 Task: Add a signature Lorena Ramirez containing Best wishes for a happy National Family Caregivers Month, Lorena Ramirez to email address softage.3@softage.net and add a folder Performance metrics
Action: Mouse pressed left at (189, 148)
Screenshot: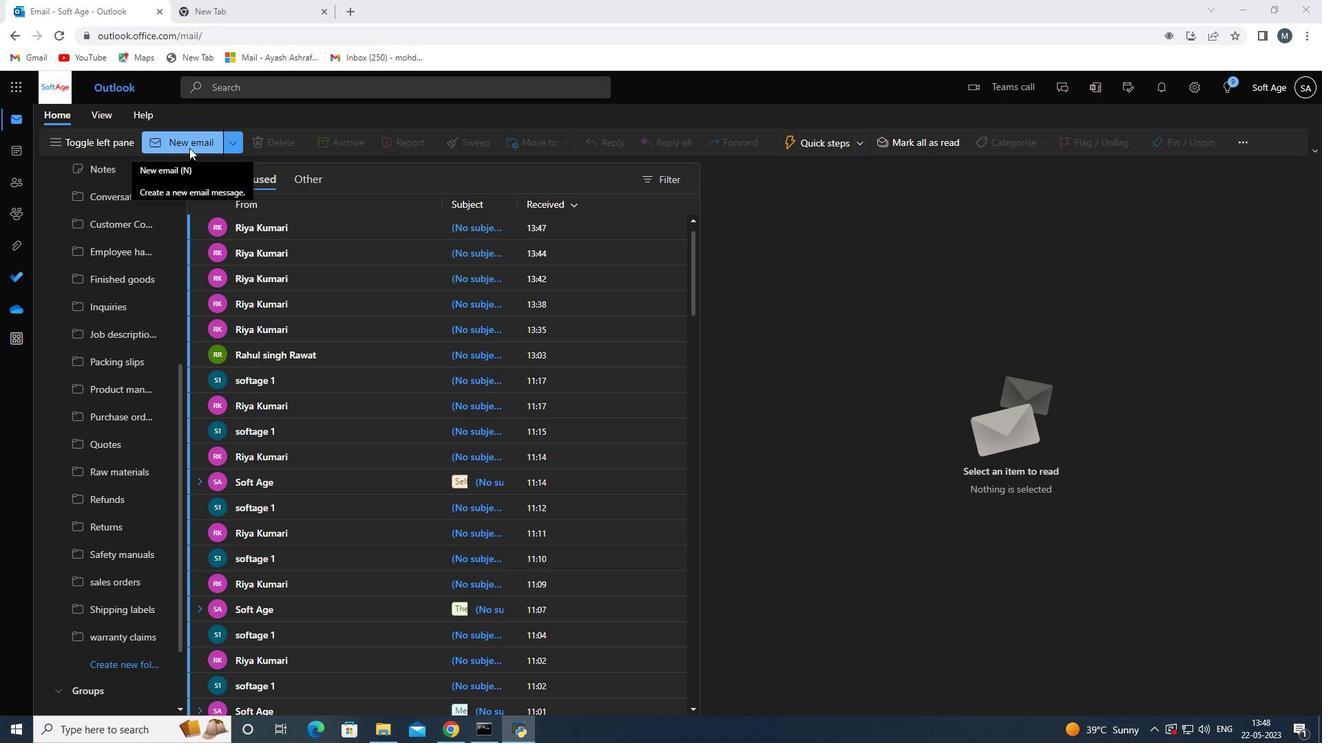 
Action: Mouse moved to (197, 135)
Screenshot: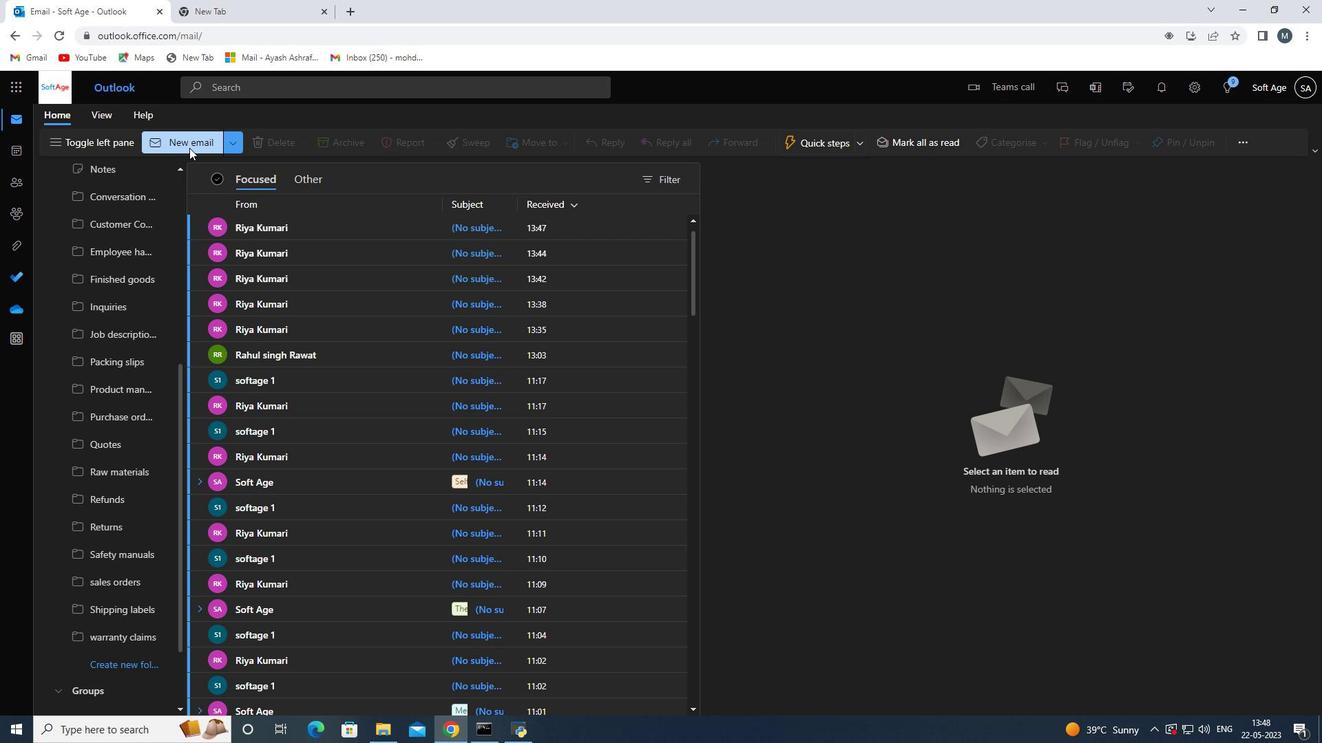
Action: Mouse pressed left at (197, 135)
Screenshot: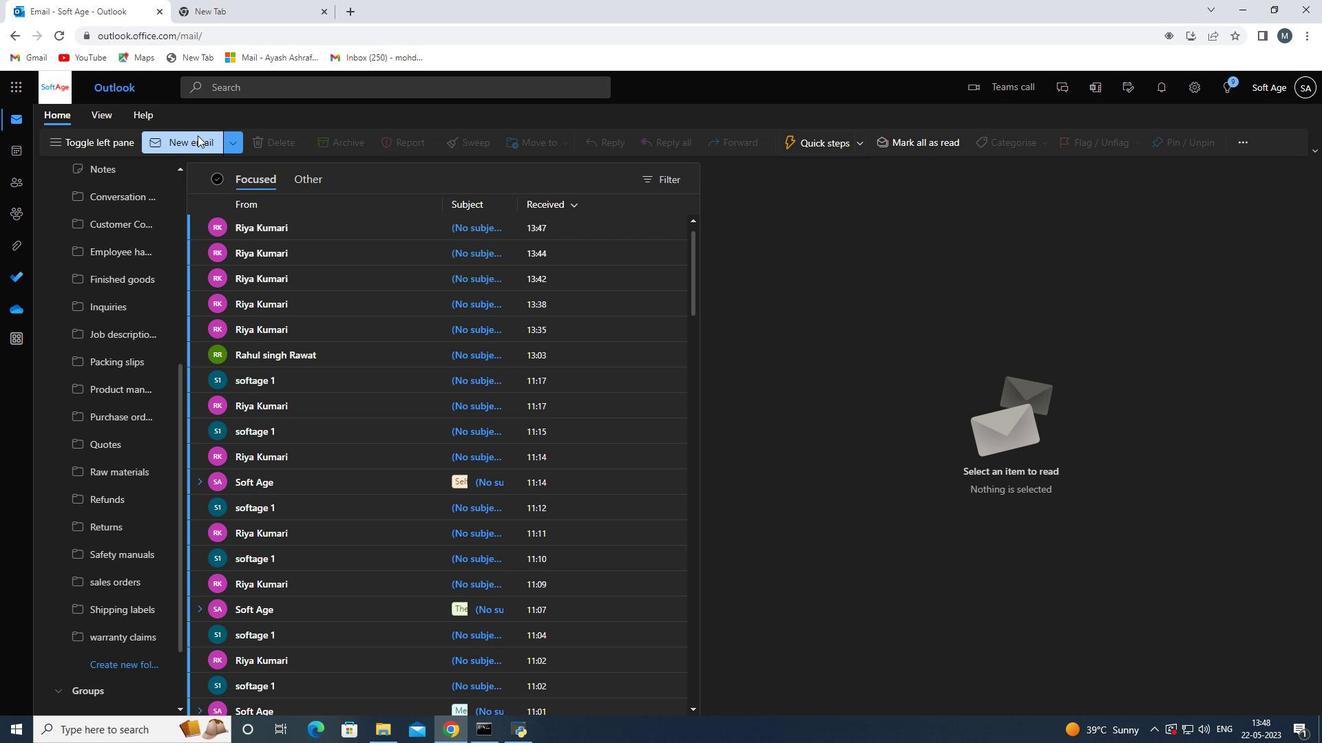 
Action: Mouse moved to (931, 141)
Screenshot: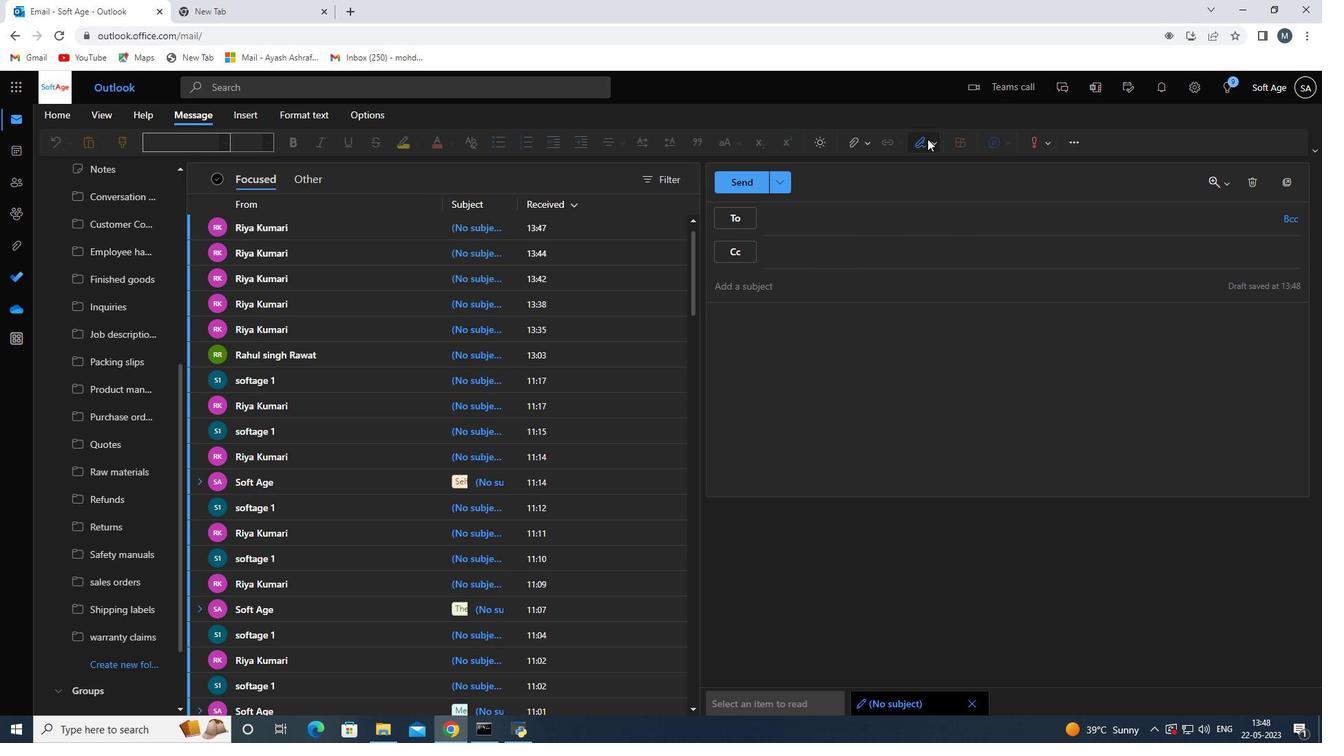 
Action: Mouse pressed left at (931, 141)
Screenshot: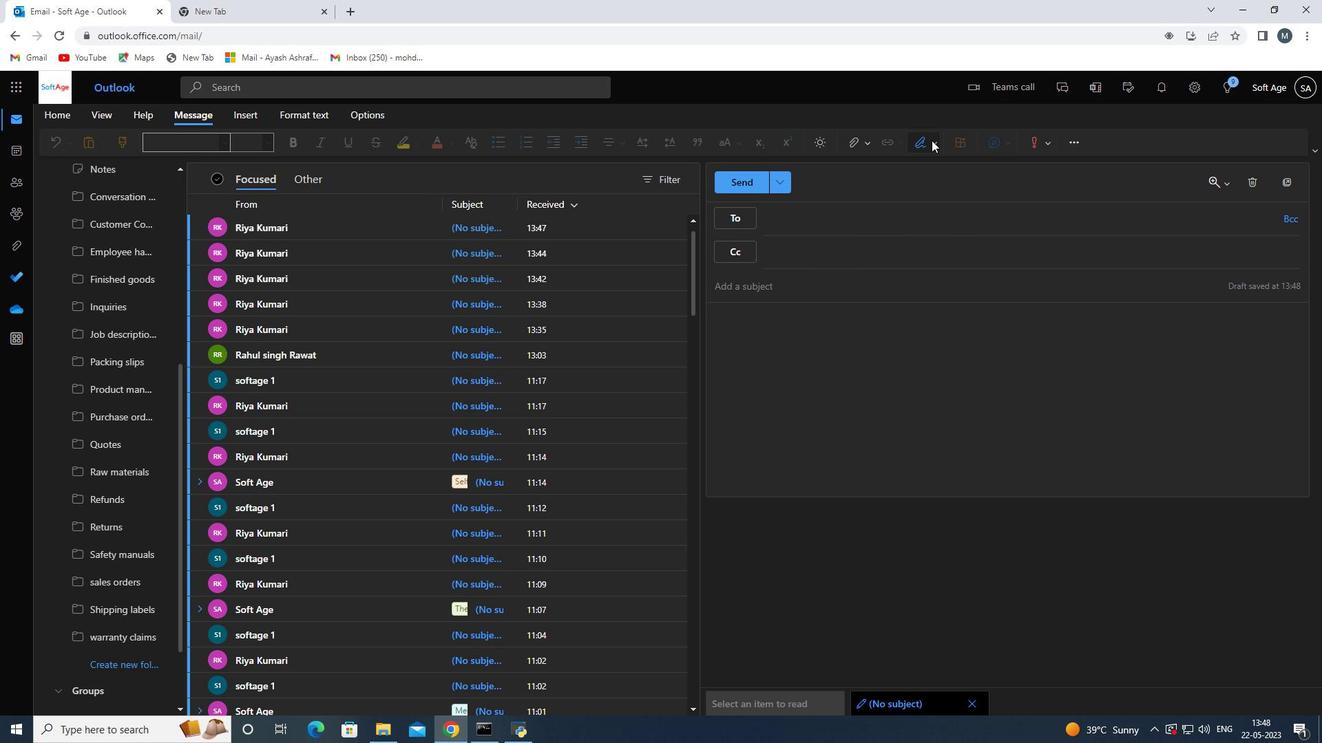 
Action: Mouse moved to (905, 199)
Screenshot: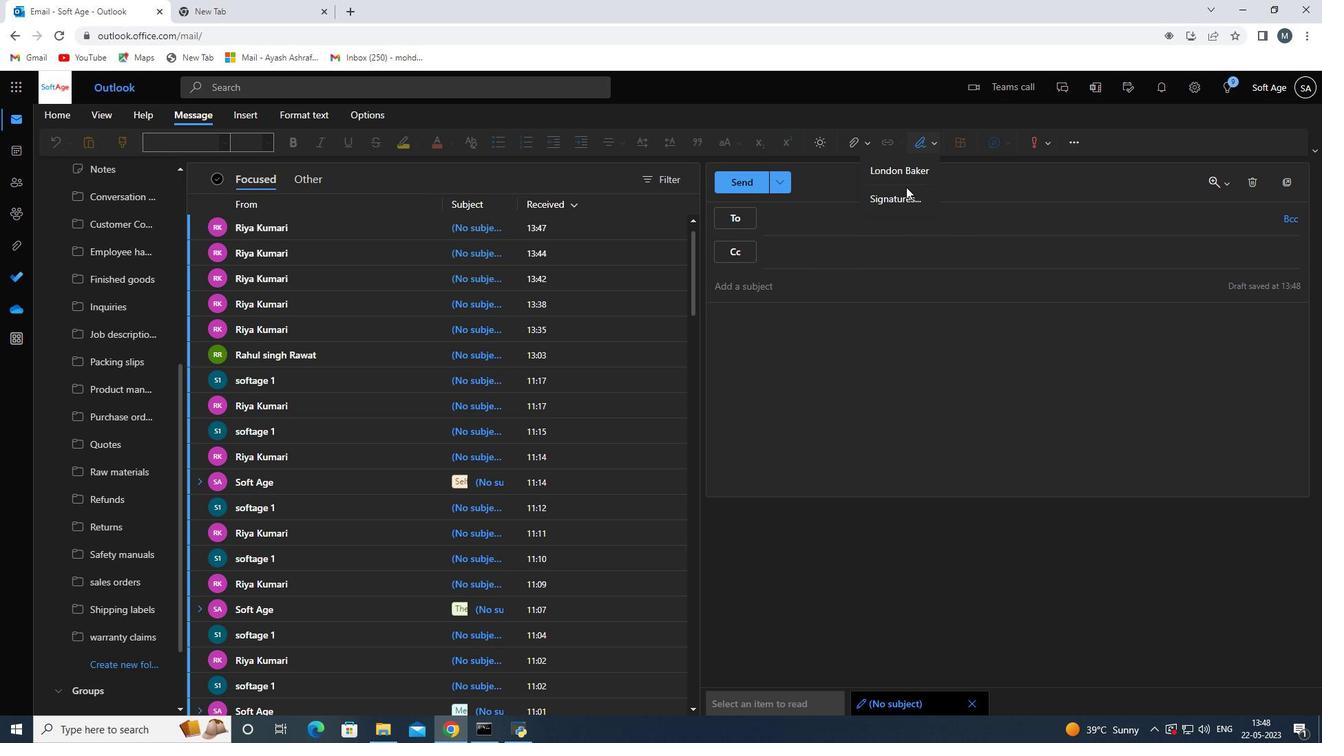 
Action: Mouse pressed left at (905, 199)
Screenshot: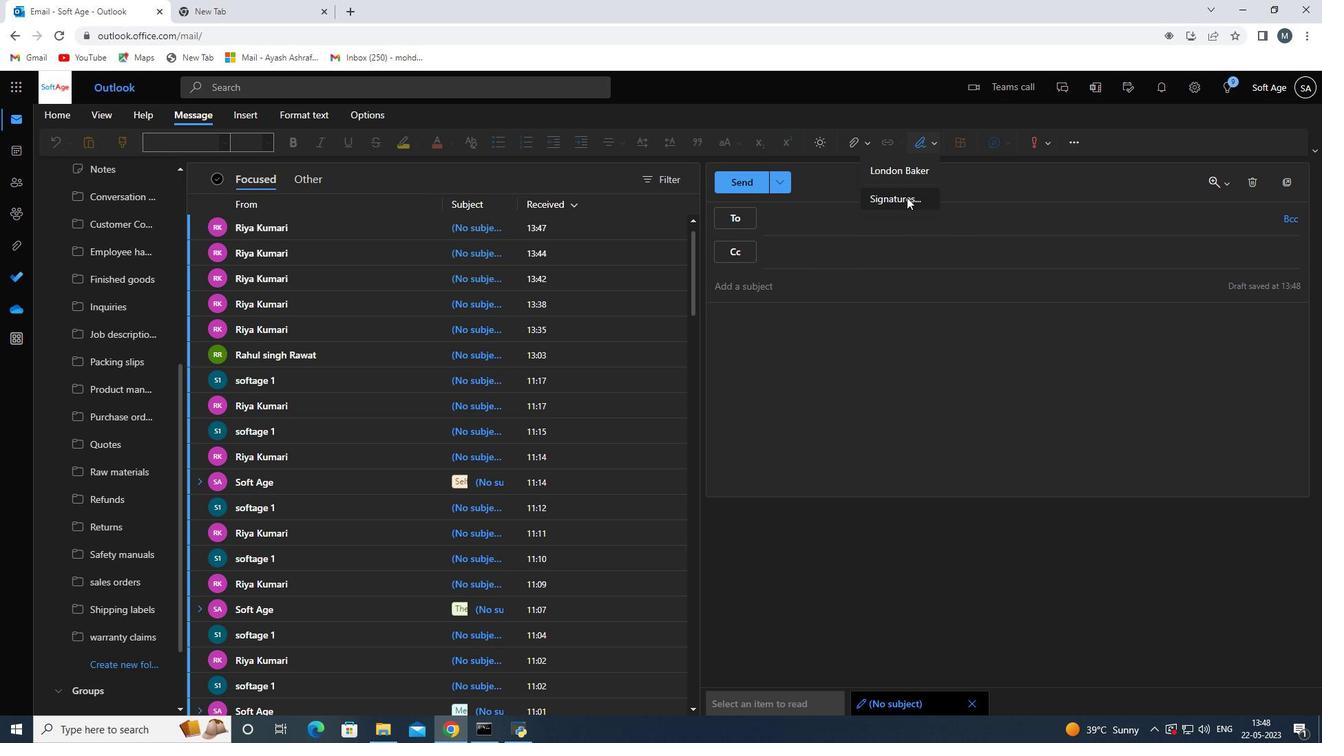 
Action: Mouse moved to (927, 255)
Screenshot: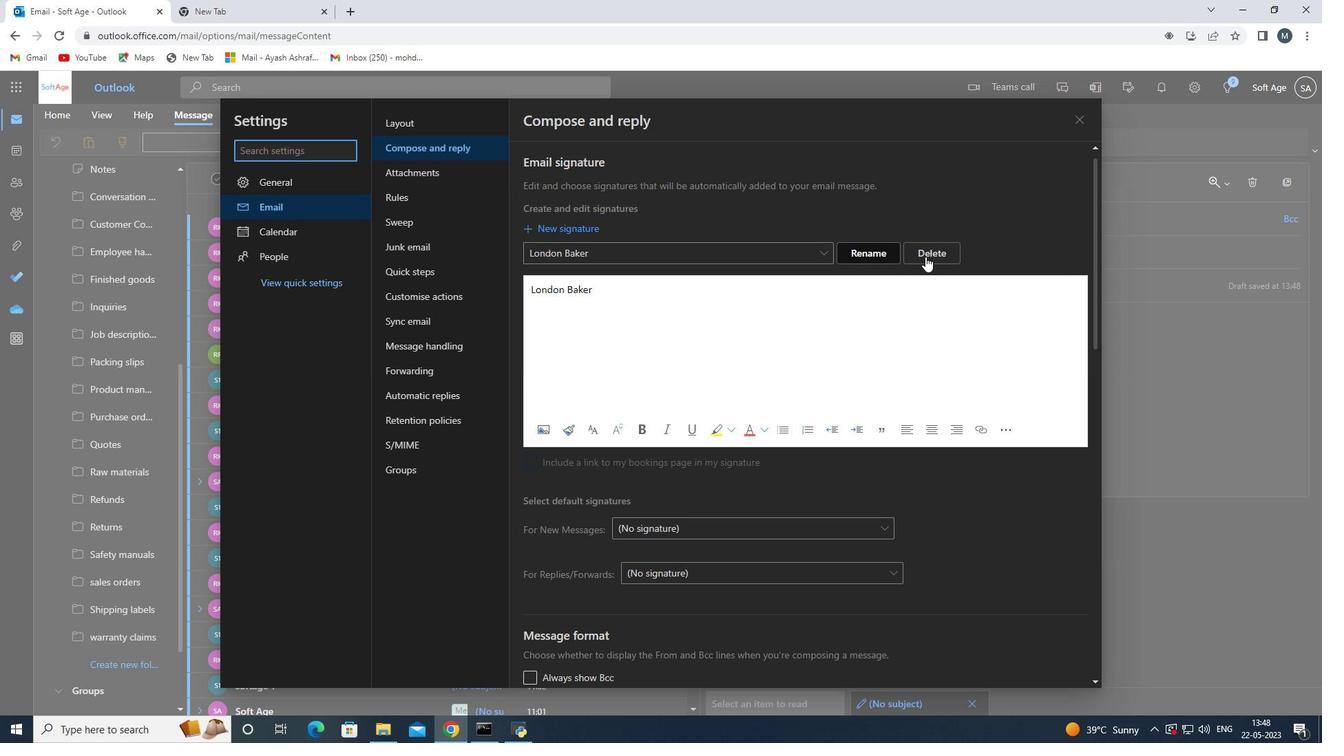 
Action: Mouse pressed left at (927, 255)
Screenshot: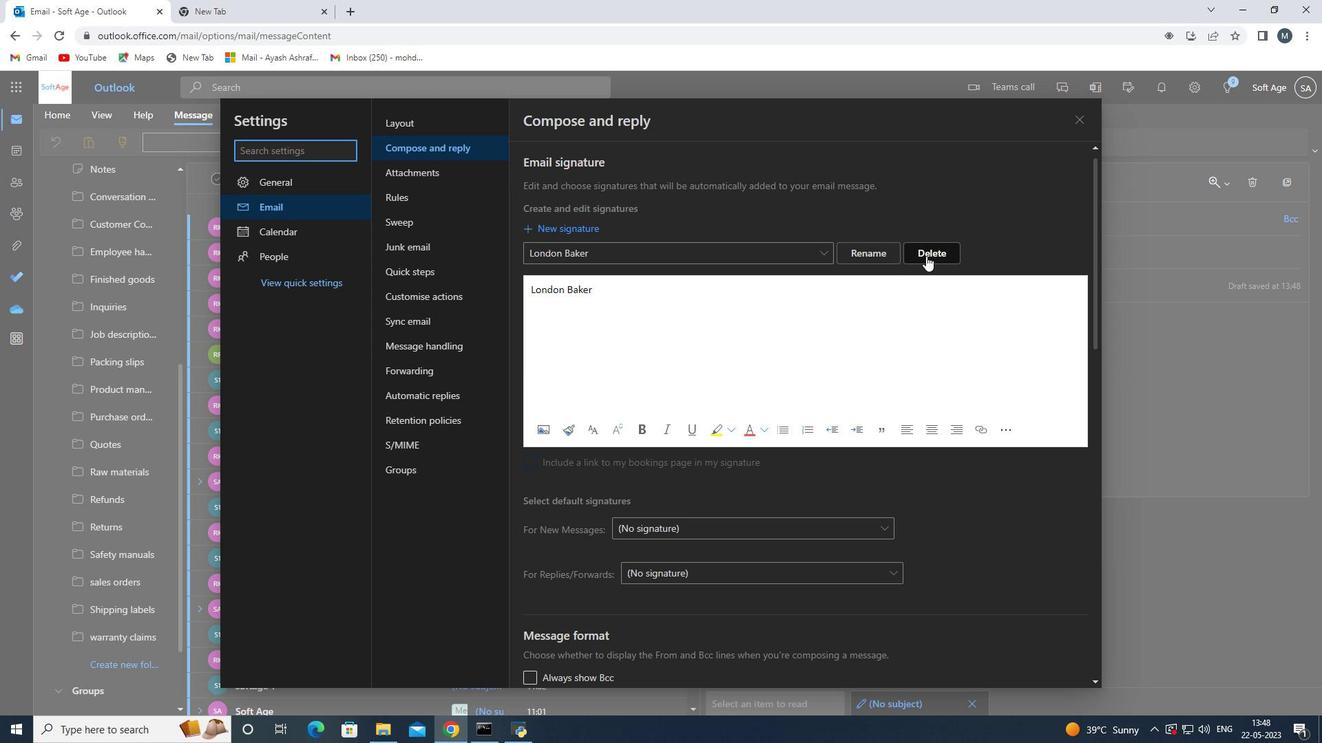 
Action: Mouse moved to (641, 247)
Screenshot: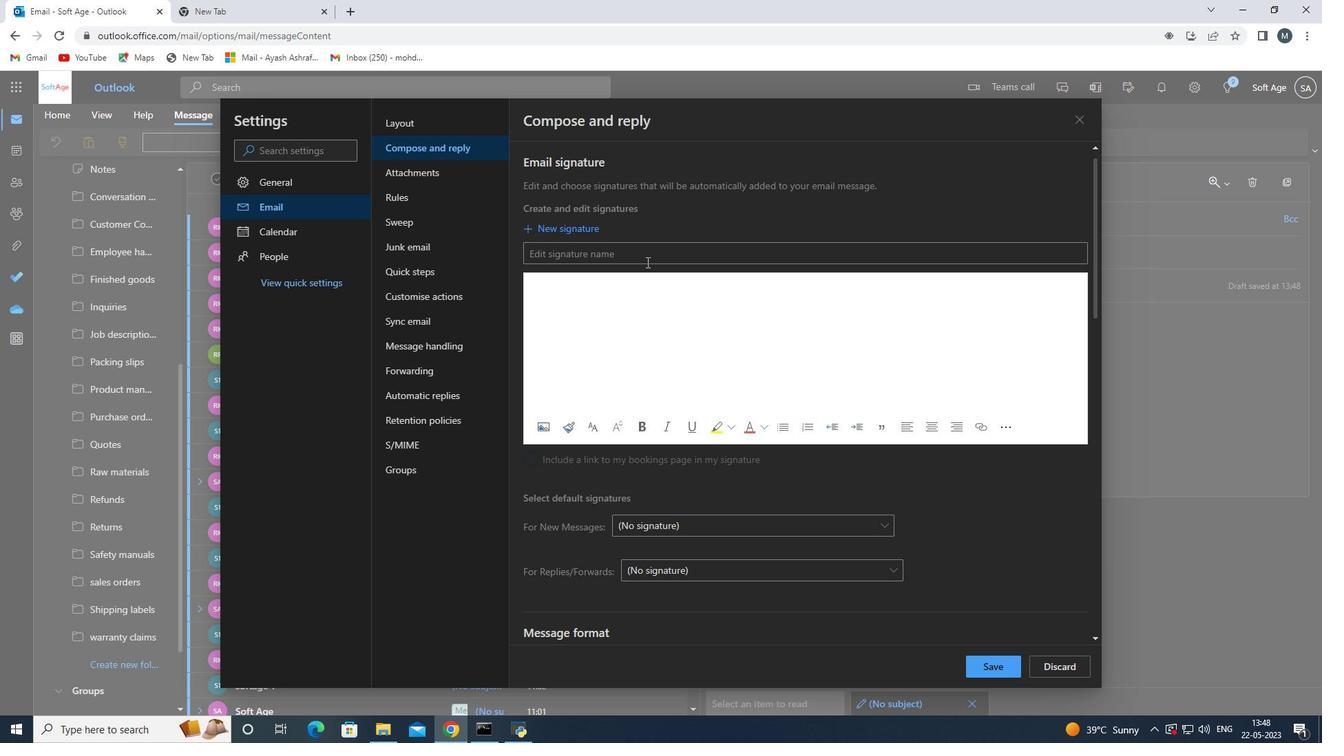 
Action: Mouse pressed left at (641, 247)
Screenshot: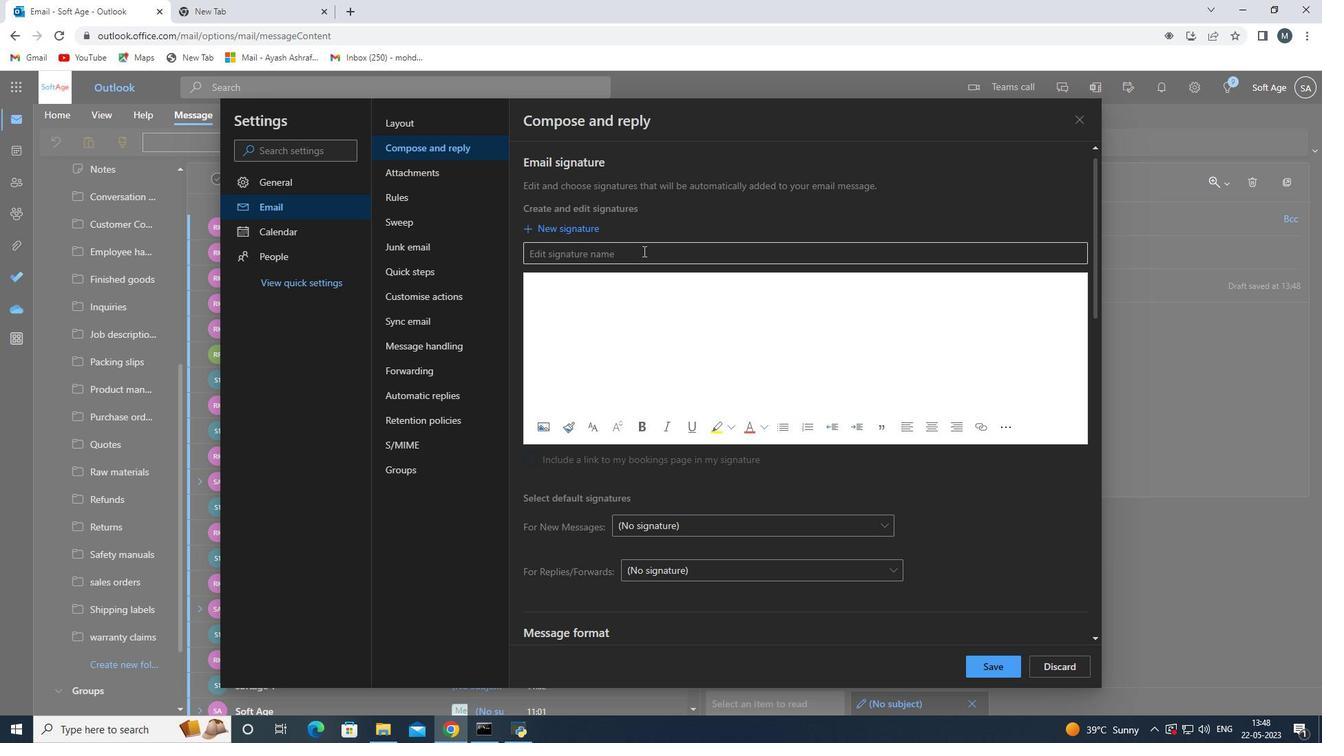 
Action: Key pressed <Key.shift>
Screenshot: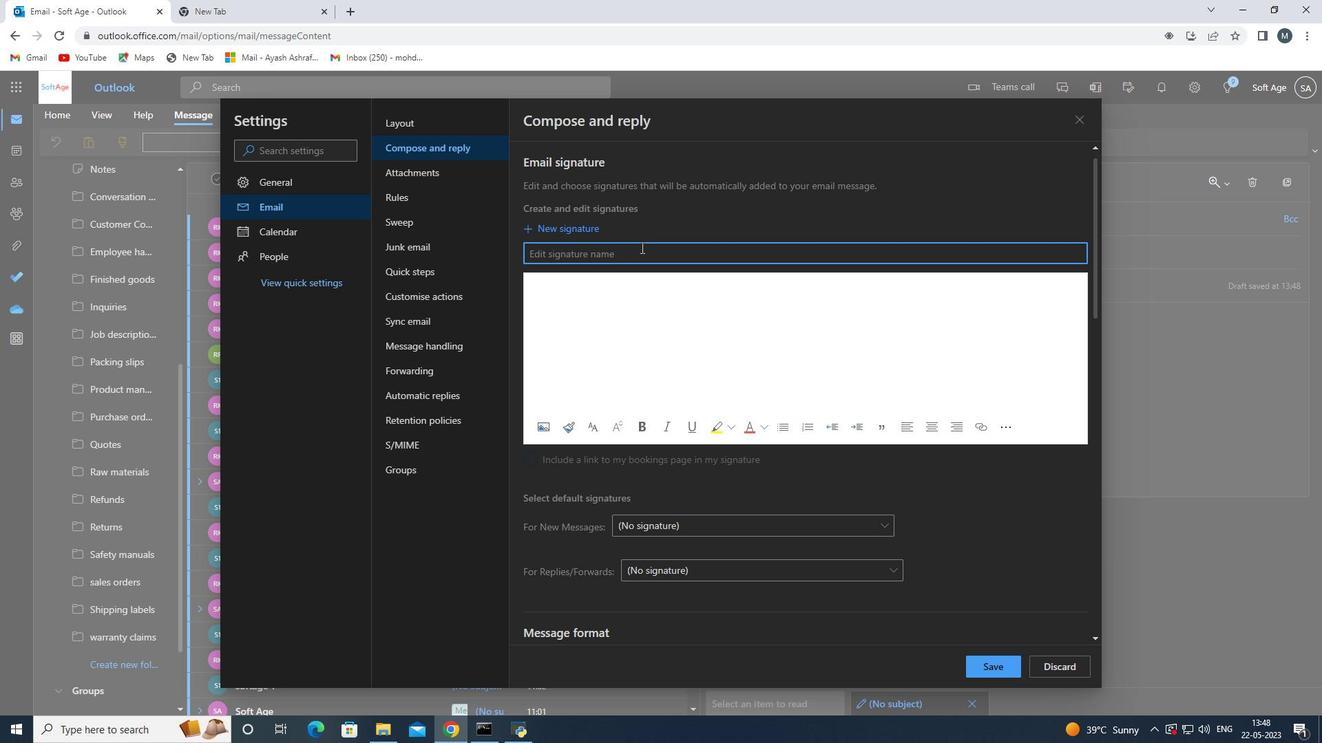 
Action: Mouse moved to (641, 247)
Screenshot: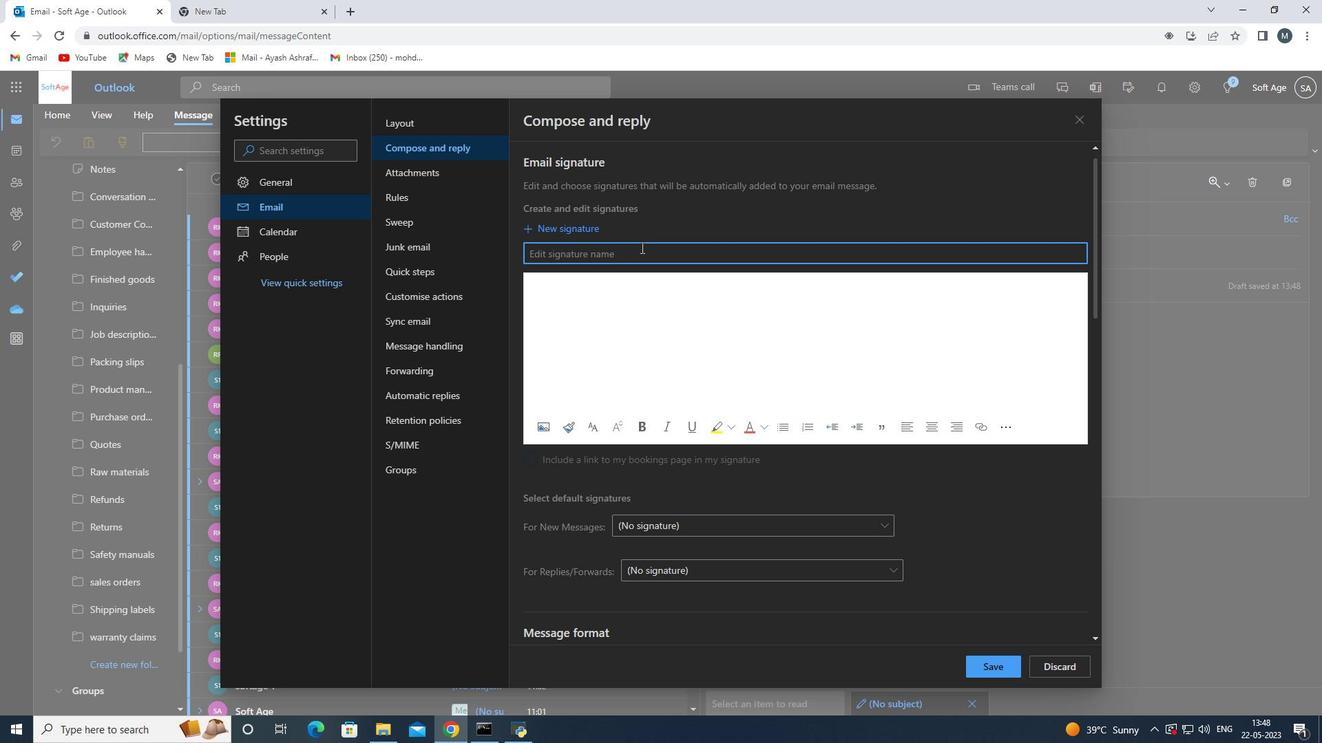 
Action: Key pressed lorena<Key.space><Key.shift>Ra<Key.backspace><Key.backspace><Key.backspace><Key.backspace><Key.backspace><Key.backspace><Key.backspace><Key.backspace><Key.backspace><Key.backspace><Key.backspace><Key.backspace><Key.backspace><Key.backspace><Key.backspace><Key.shift>Lorena<Key.space><Key.shift>Ramirez
Screenshot: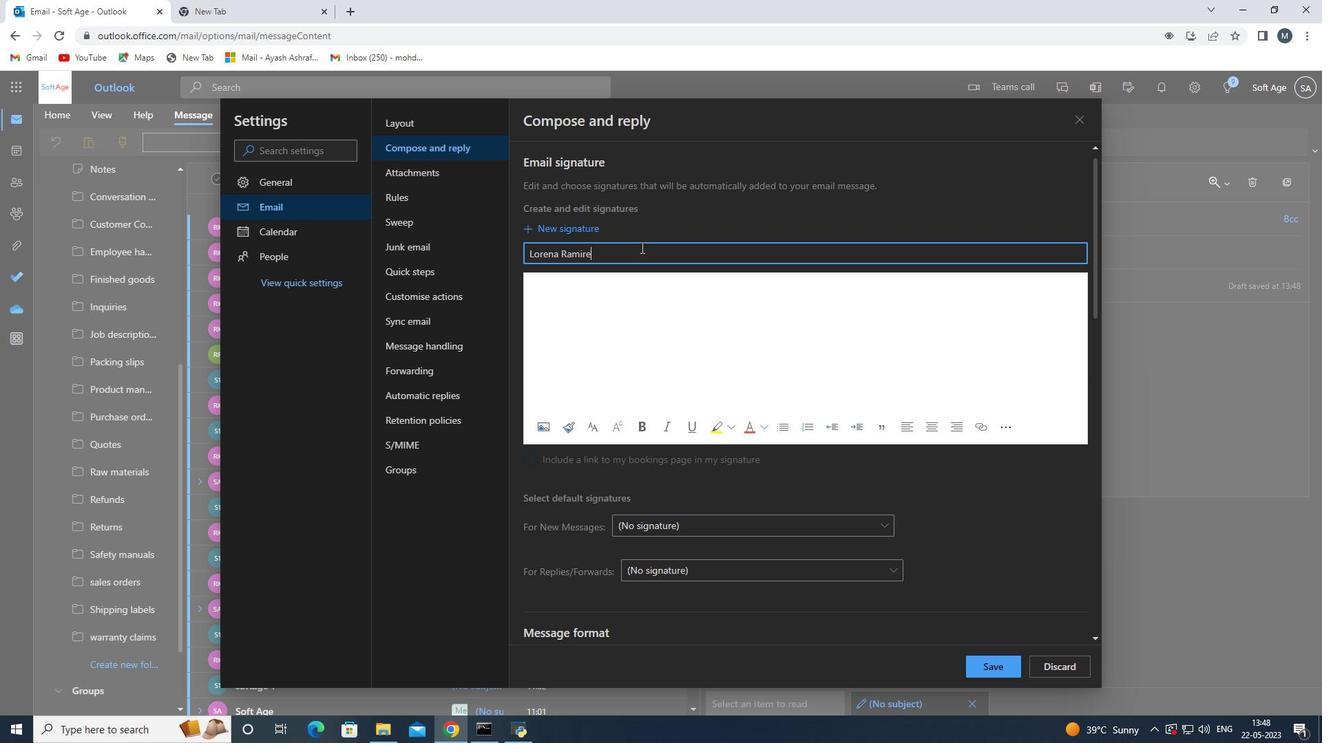 
Action: Mouse moved to (626, 300)
Screenshot: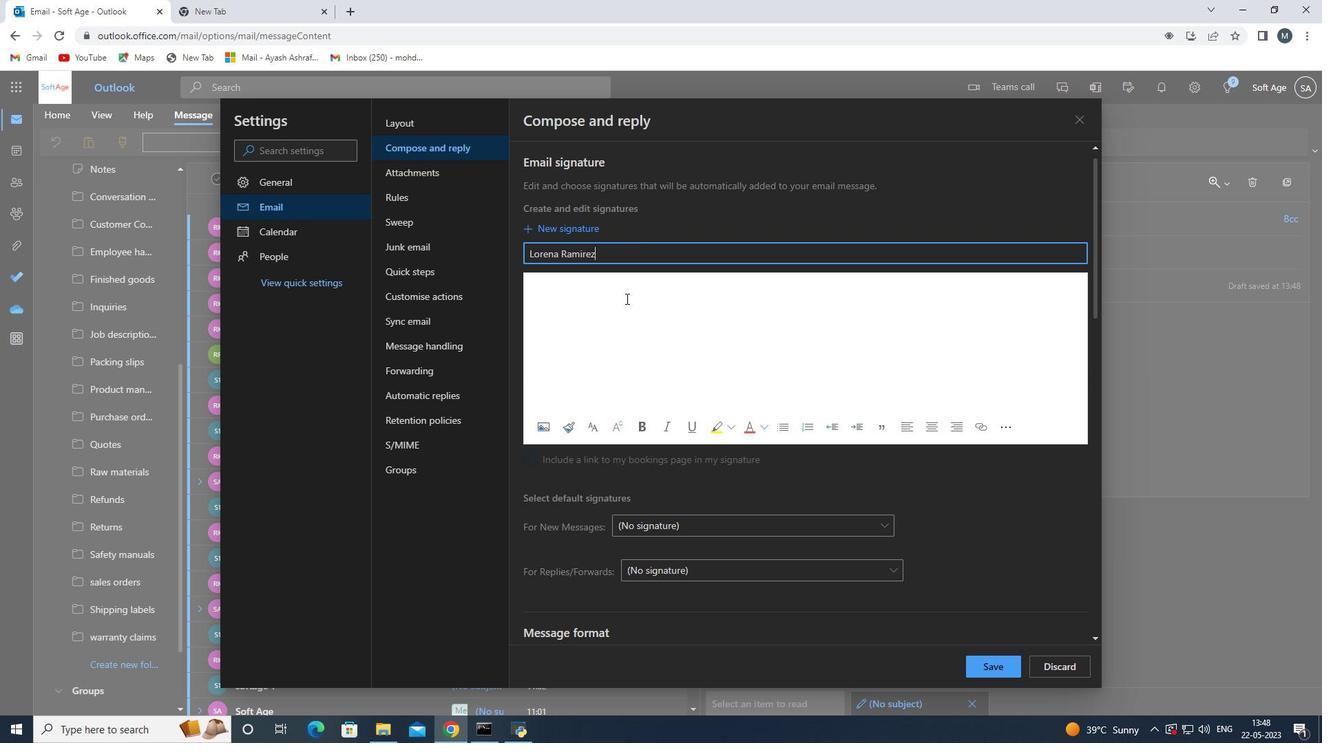 
Action: Mouse pressed left at (626, 300)
Screenshot: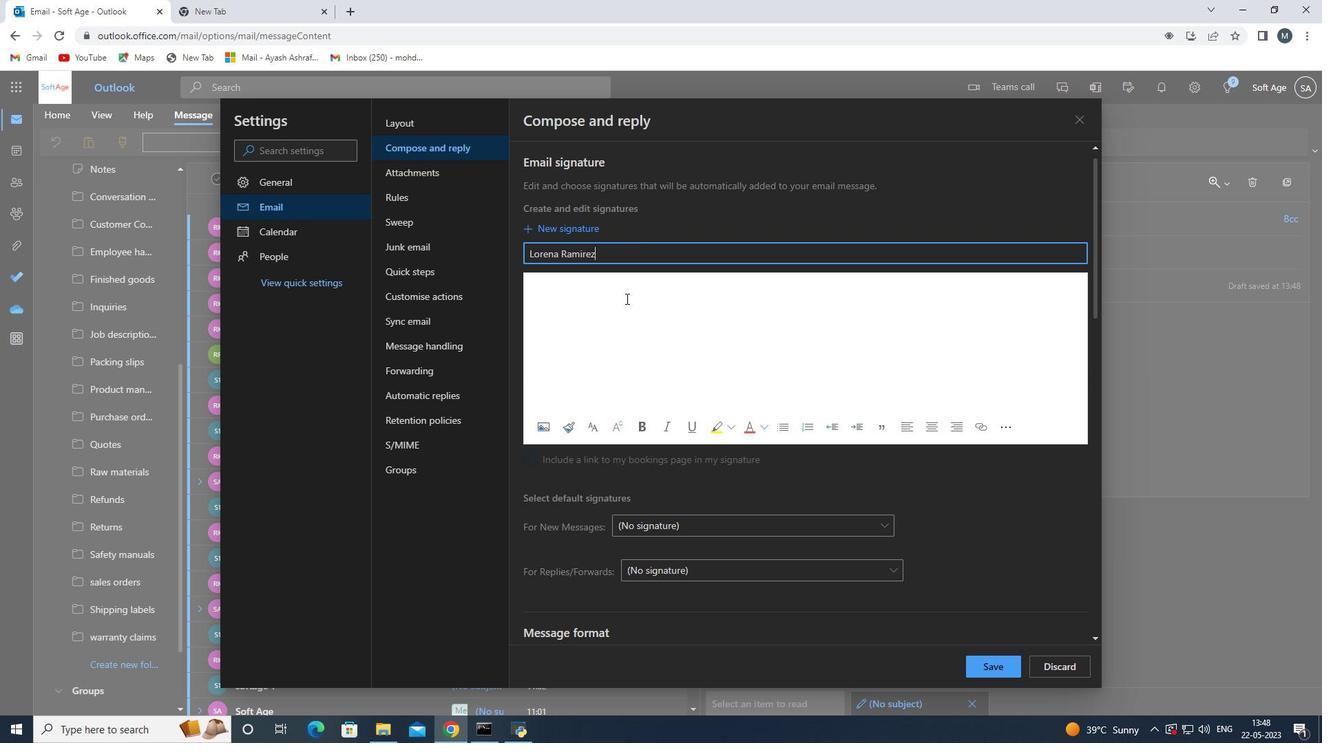 
Action: Key pressed <Key.shift>Lore
Screenshot: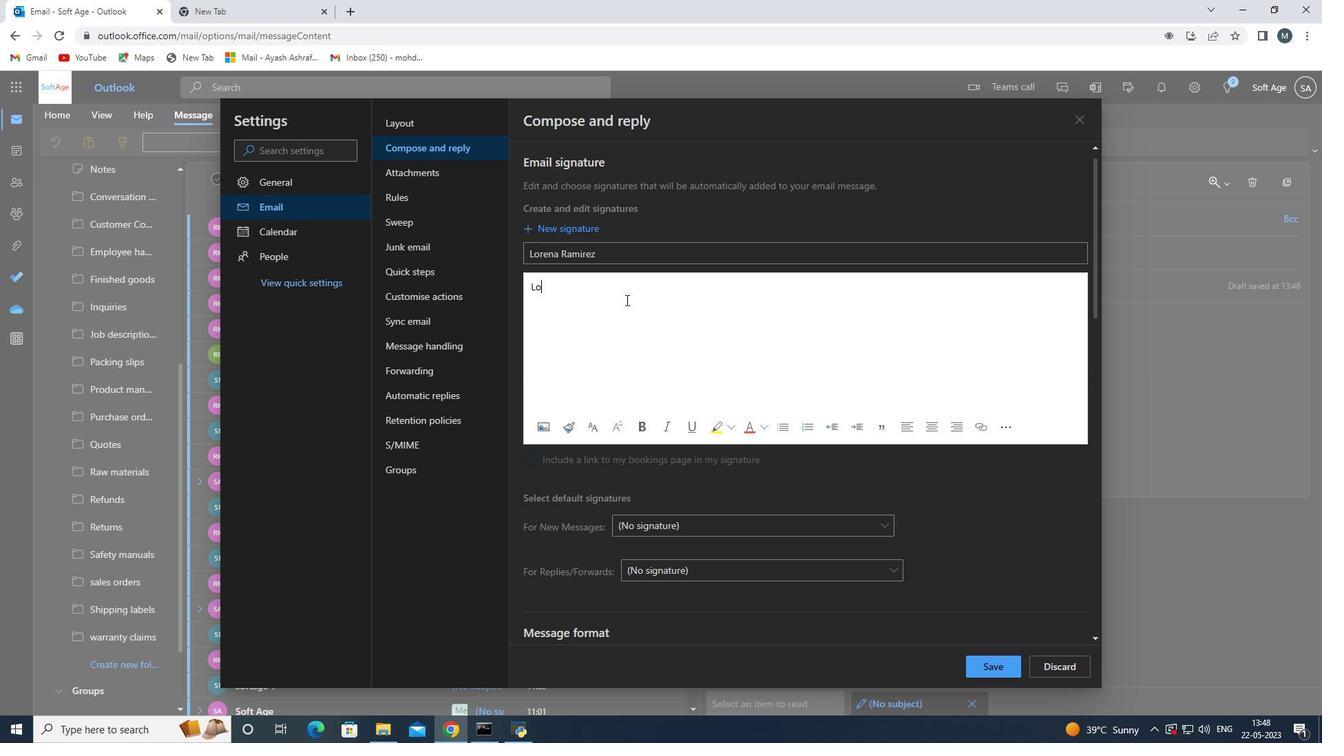 
Action: Mouse moved to (626, 300)
Screenshot: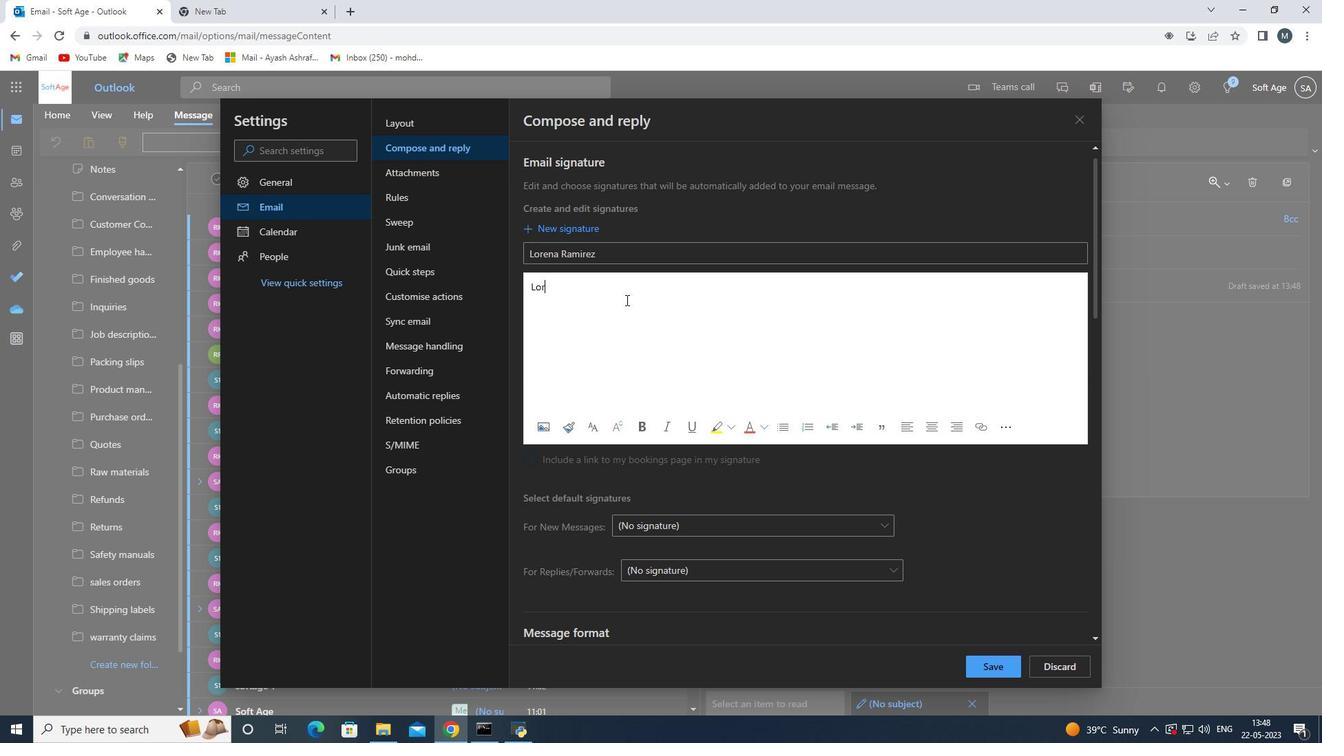
Action: Key pressed na<Key.space><Key.shift>Ramirez<Key.space>
Screenshot: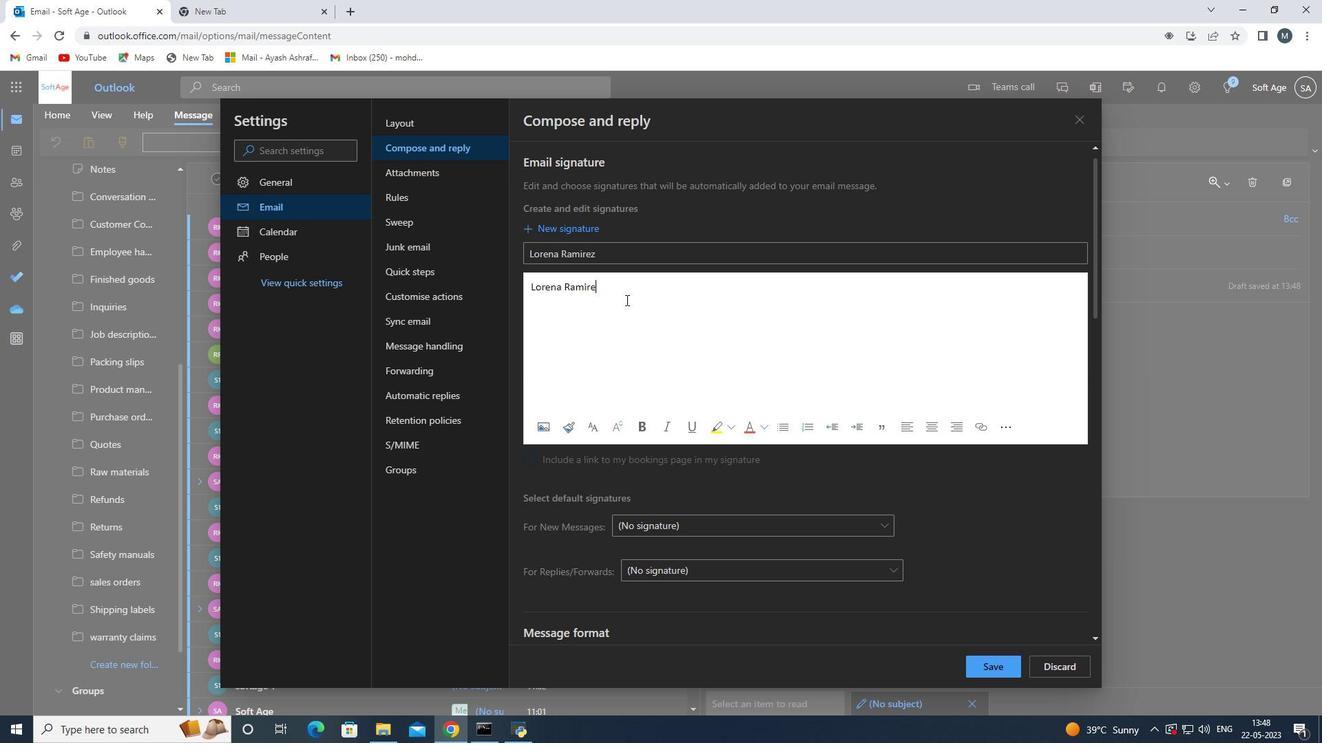 
Action: Mouse moved to (971, 671)
Screenshot: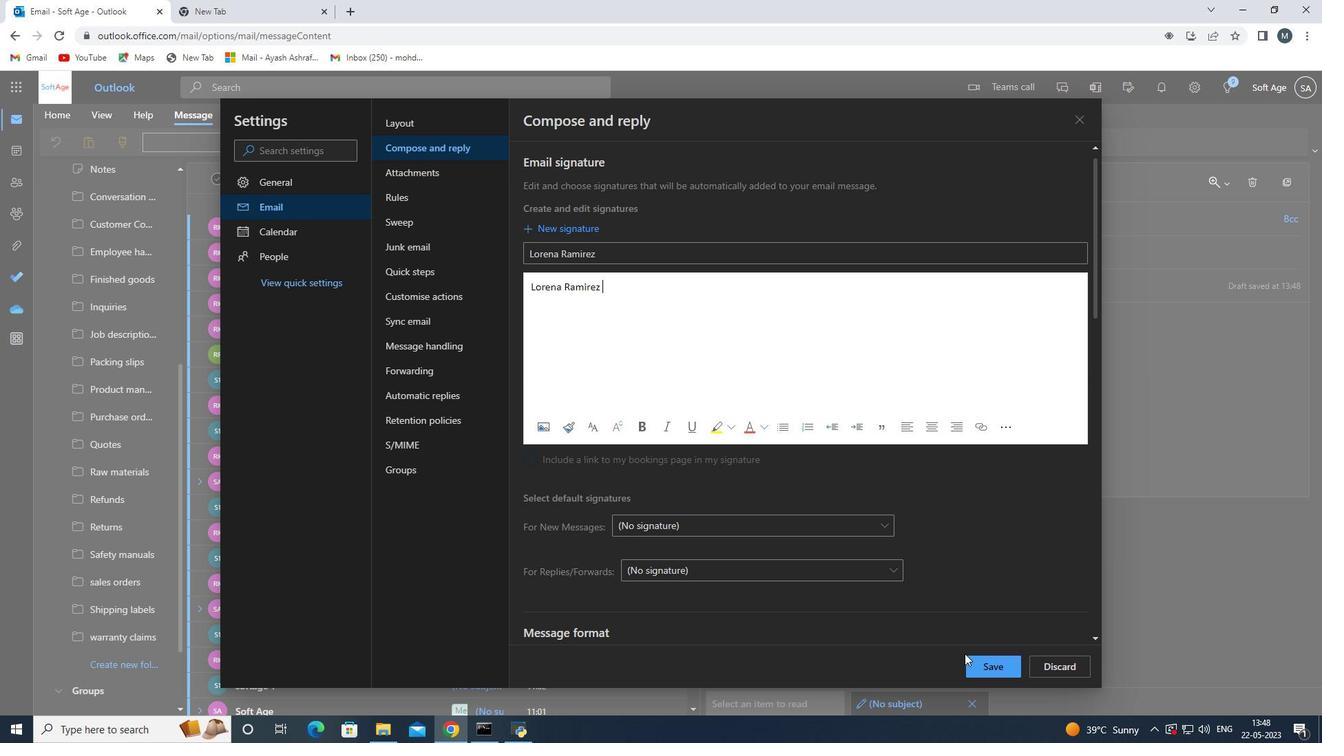 
Action: Mouse pressed left at (971, 671)
Screenshot: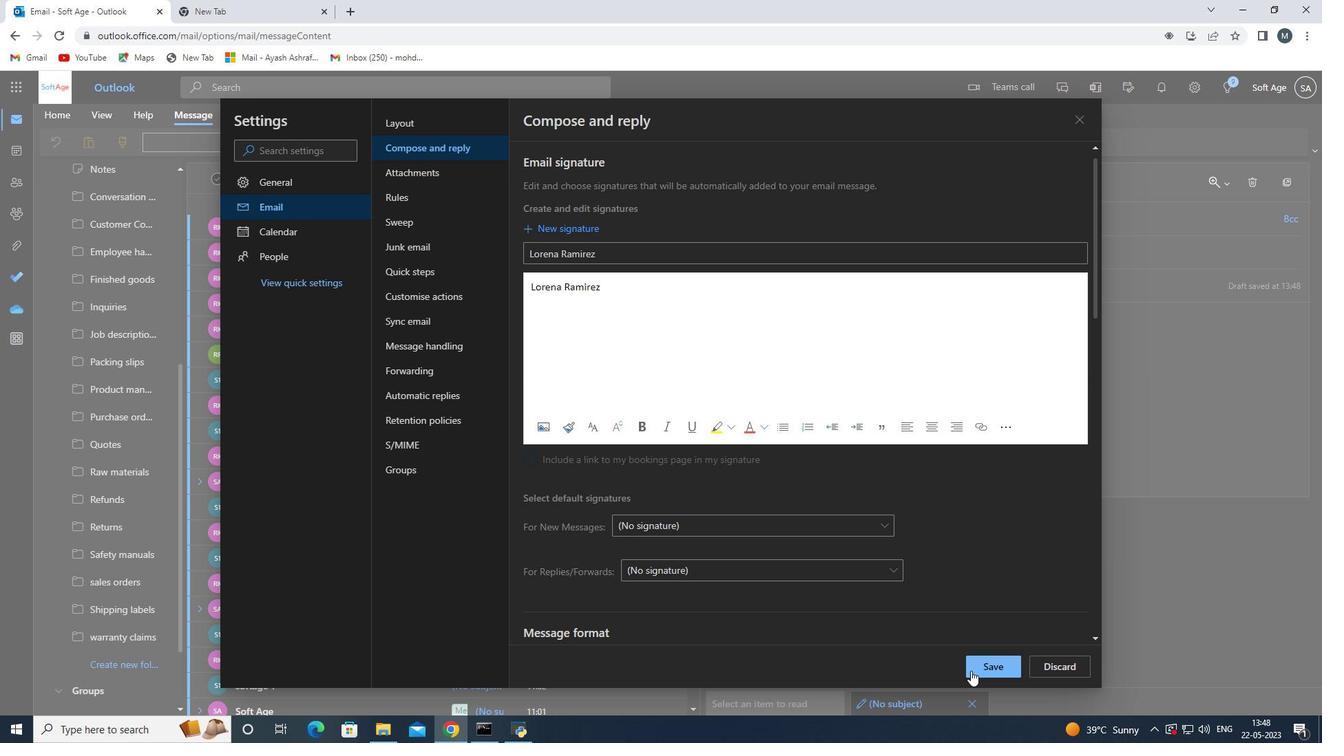 
Action: Mouse moved to (1073, 125)
Screenshot: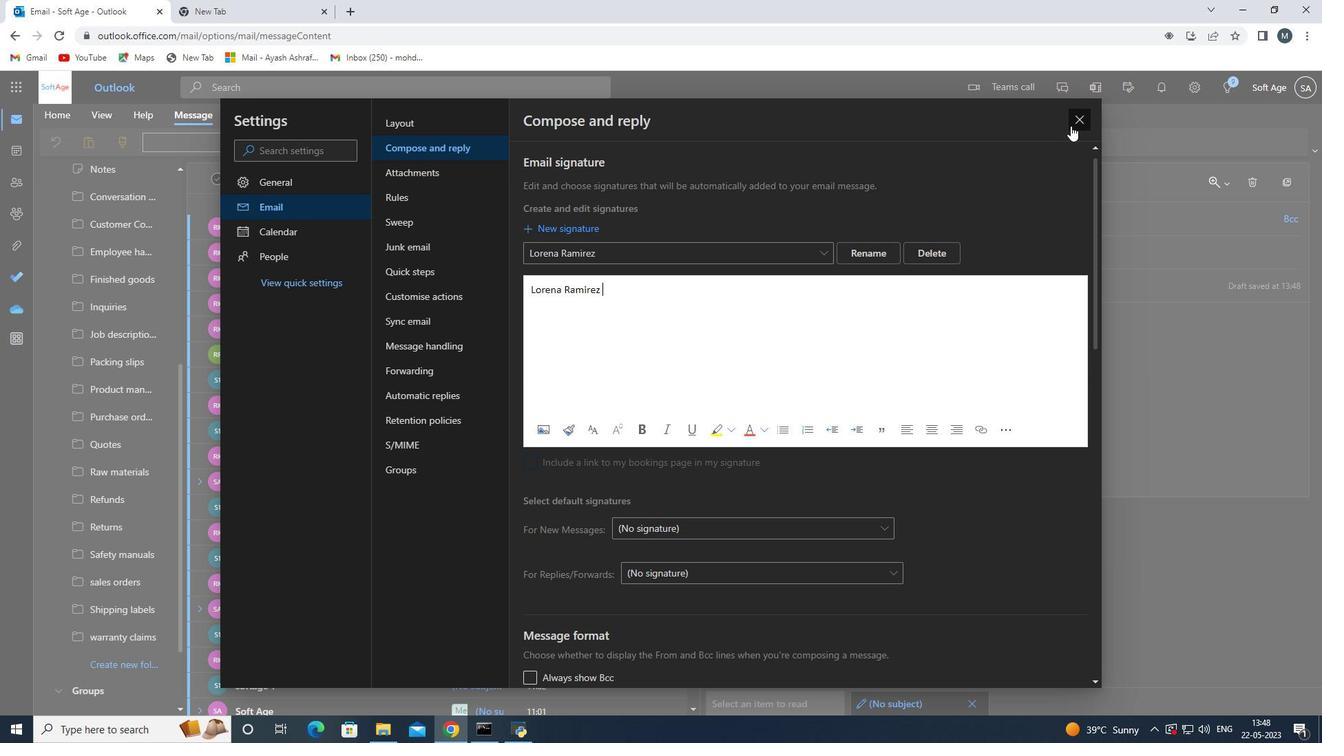 
Action: Mouse pressed left at (1073, 125)
Screenshot: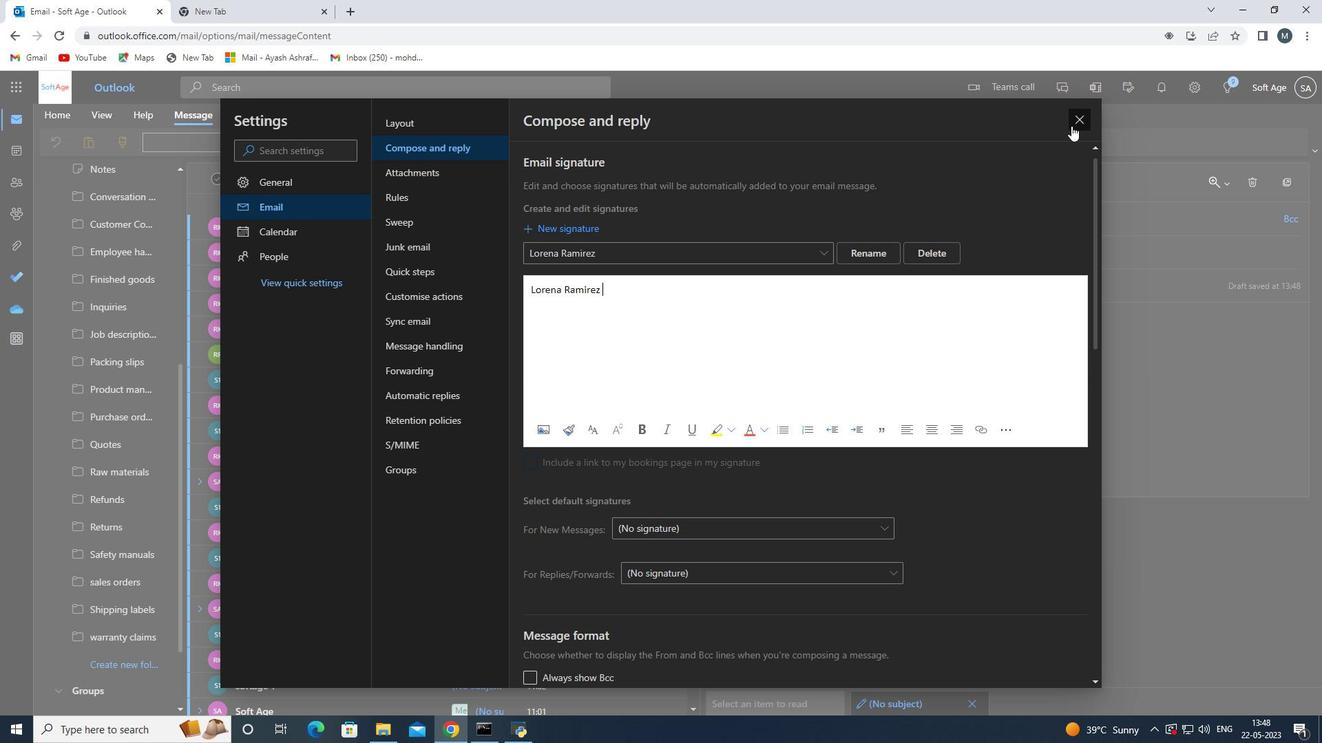 
Action: Mouse moved to (767, 336)
Screenshot: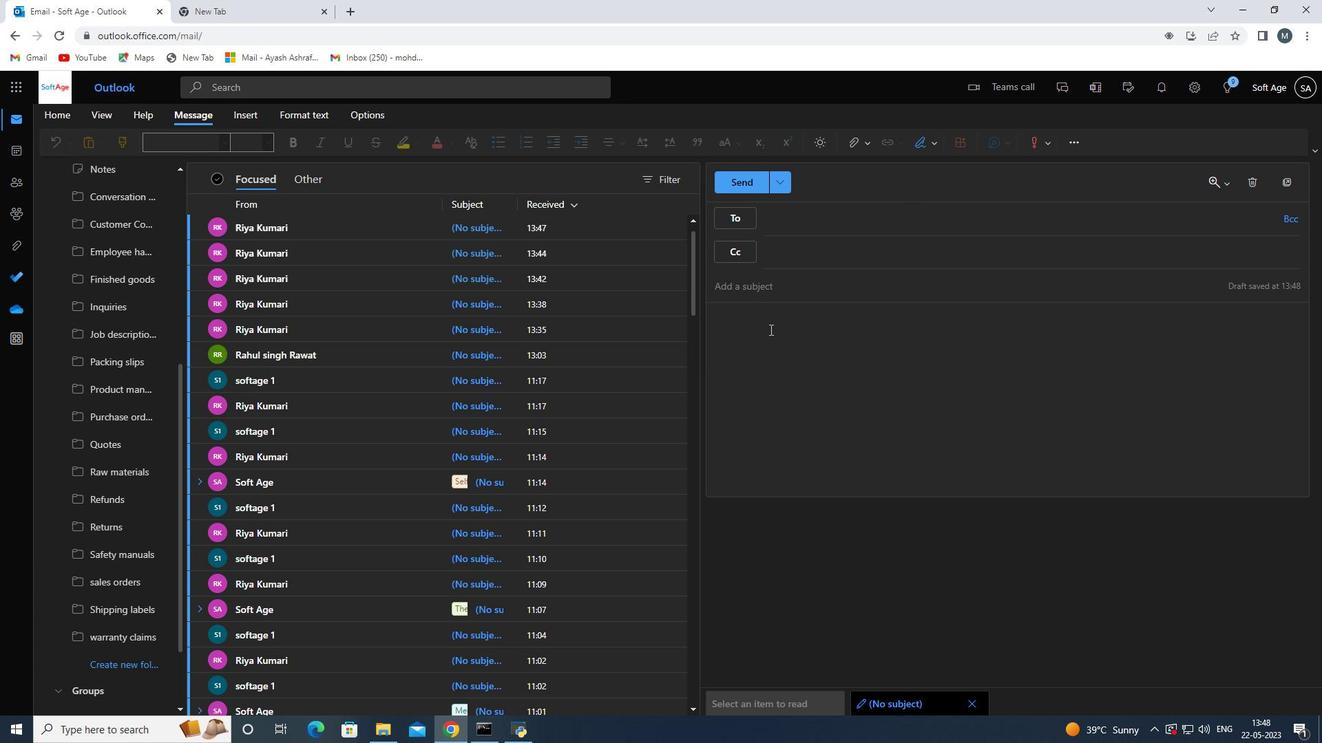 
Action: Mouse pressed left at (767, 336)
Screenshot: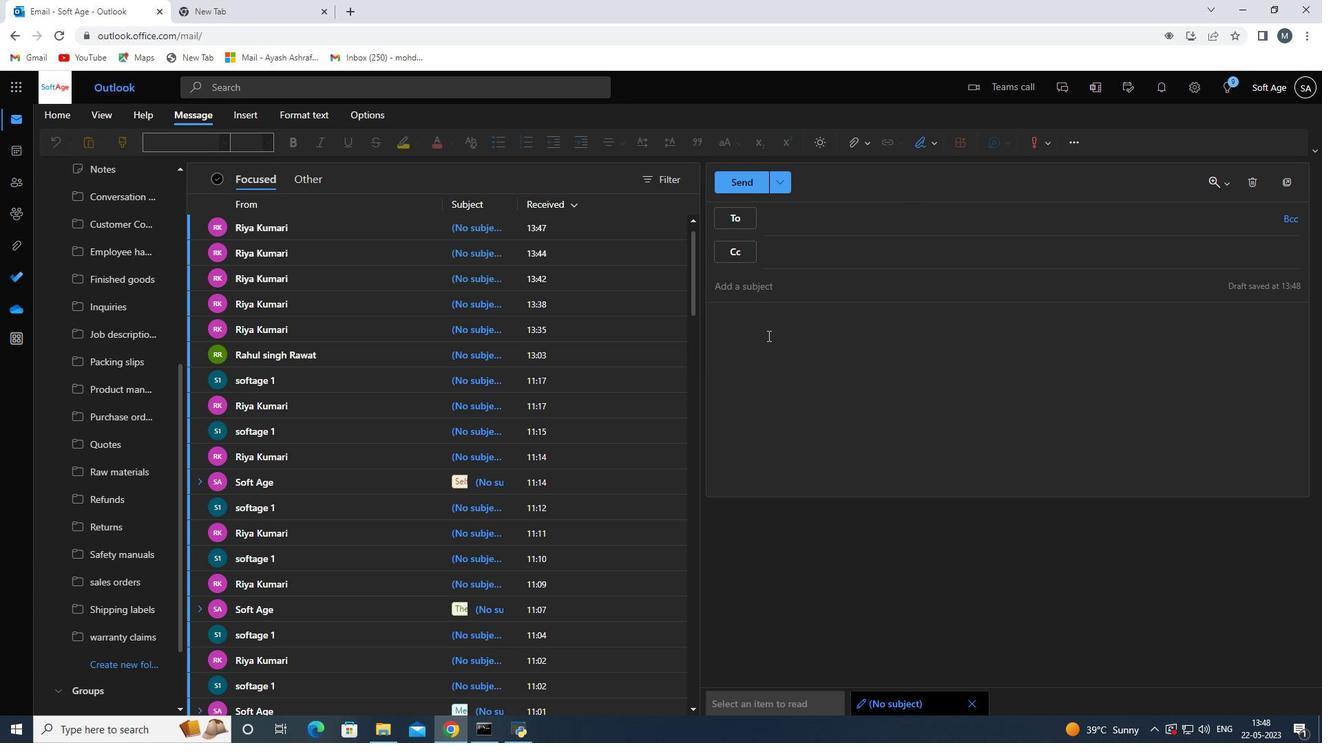 
Action: Mouse moved to (767, 336)
Screenshot: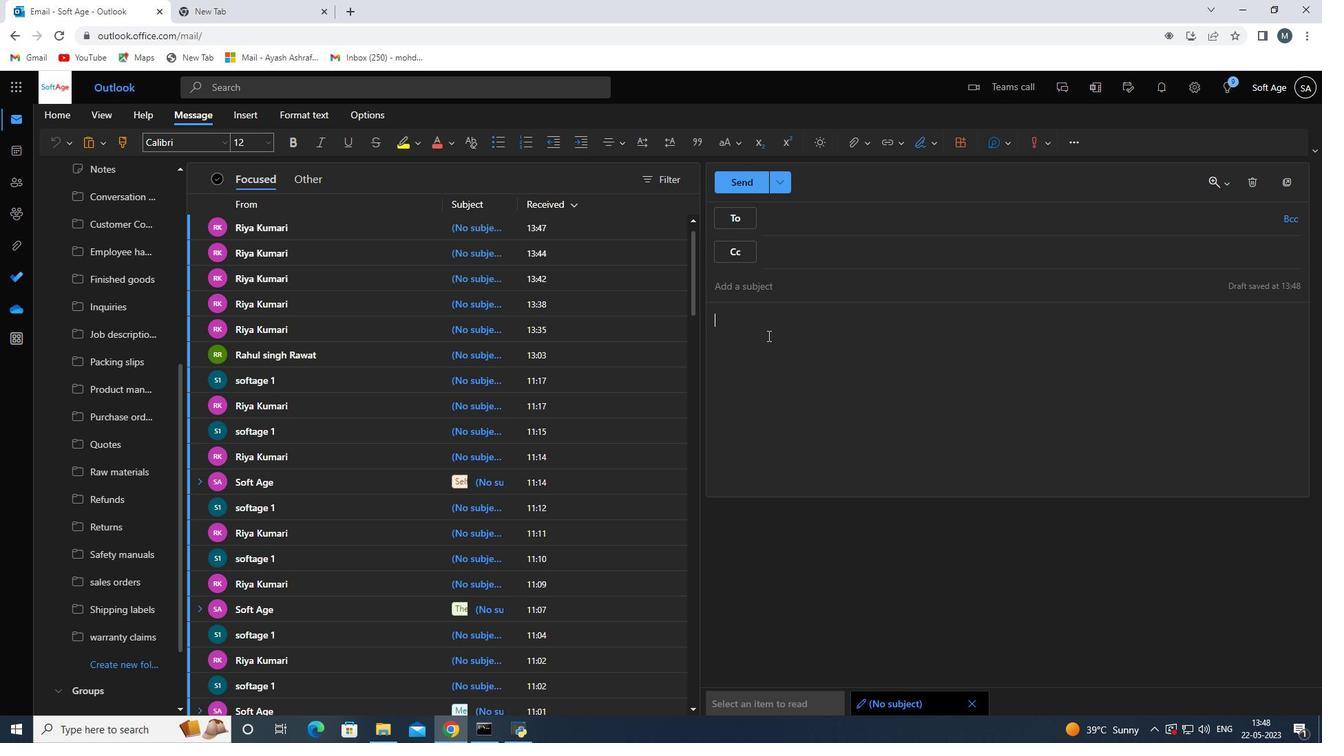 
Action: Key pressed <Key.shift>Happy<Key.space>national<Key.space>d<Key.backspace>family<Key.space>caregivers<Key.space>month<Key.space>
Screenshot: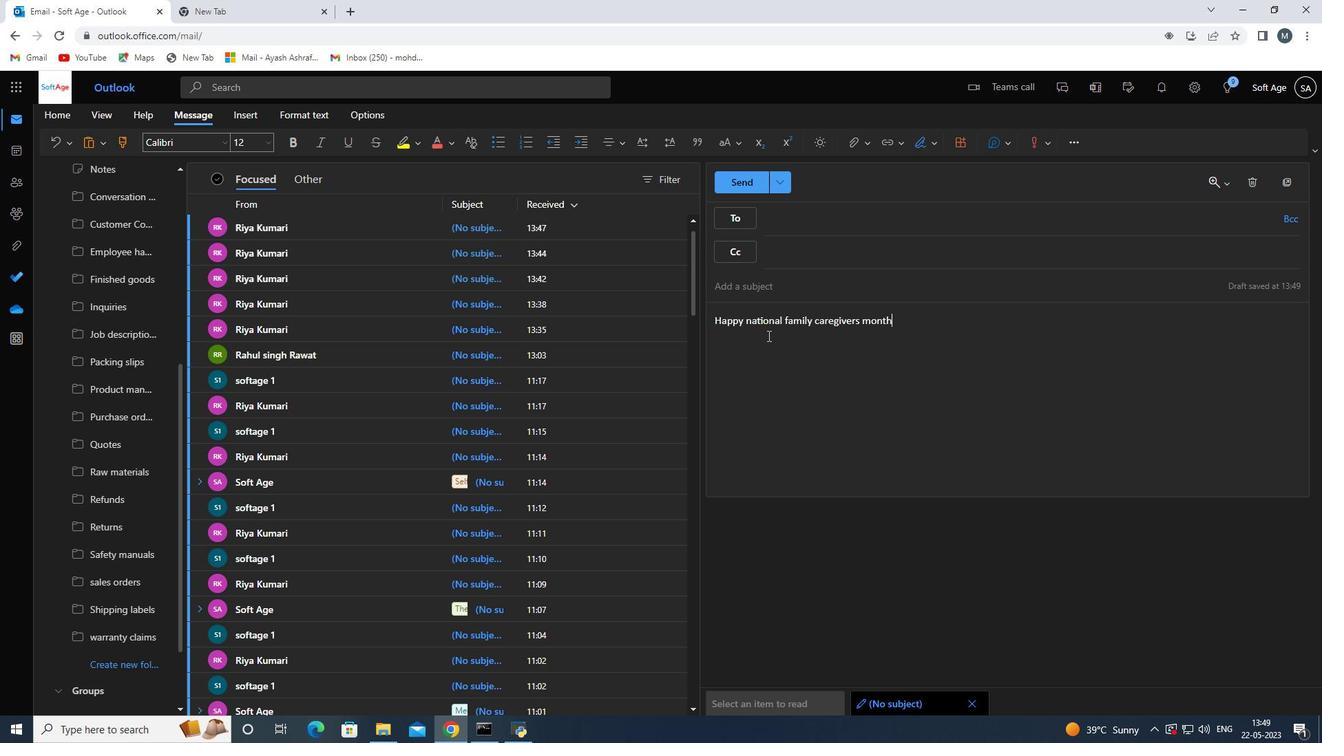
Action: Mouse moved to (816, 343)
Screenshot: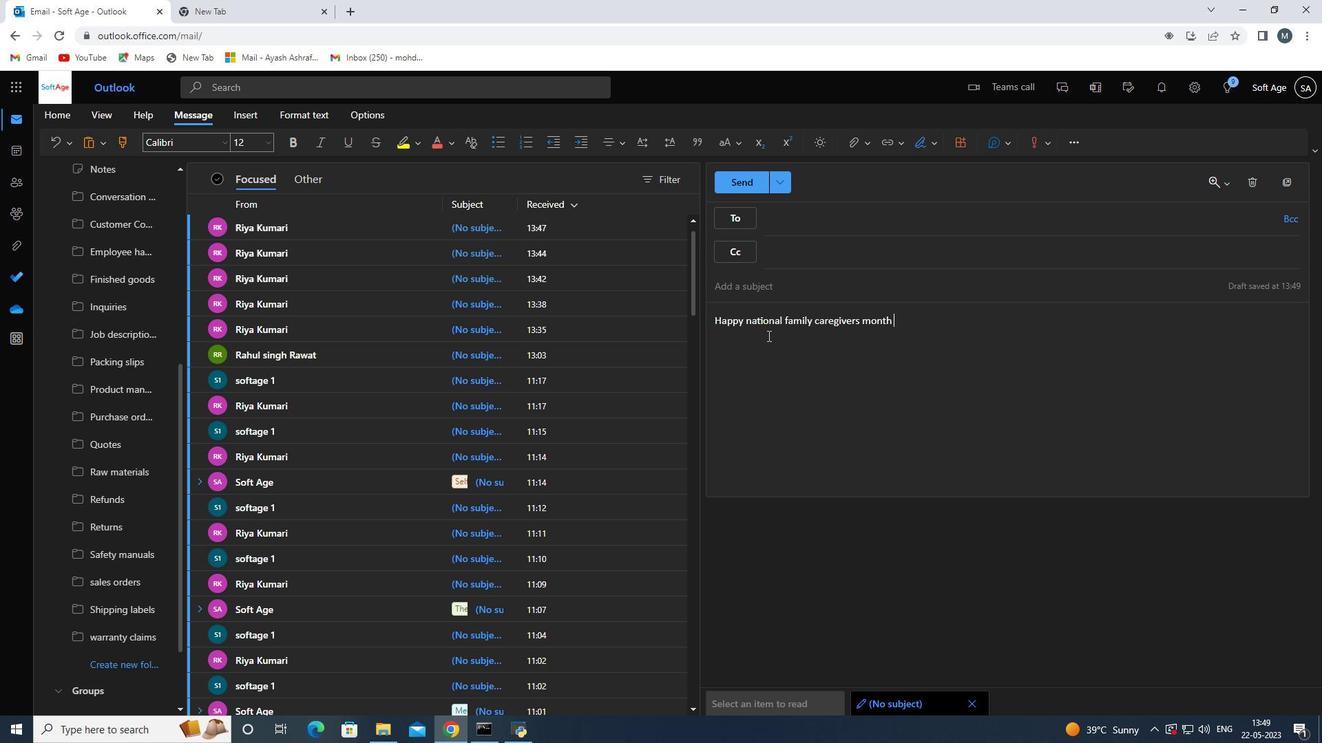 
Action: Key pressed <Key.enter>
Screenshot: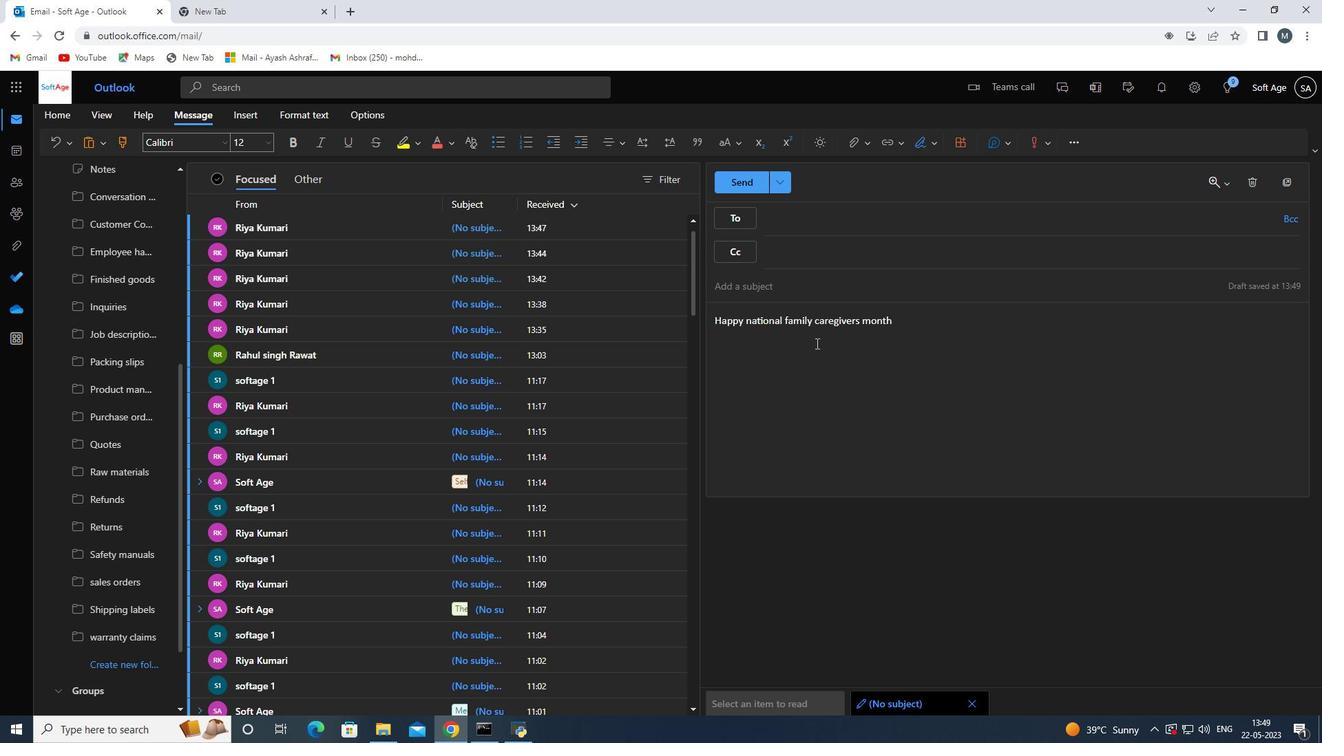 
Action: Mouse moved to (933, 148)
Screenshot: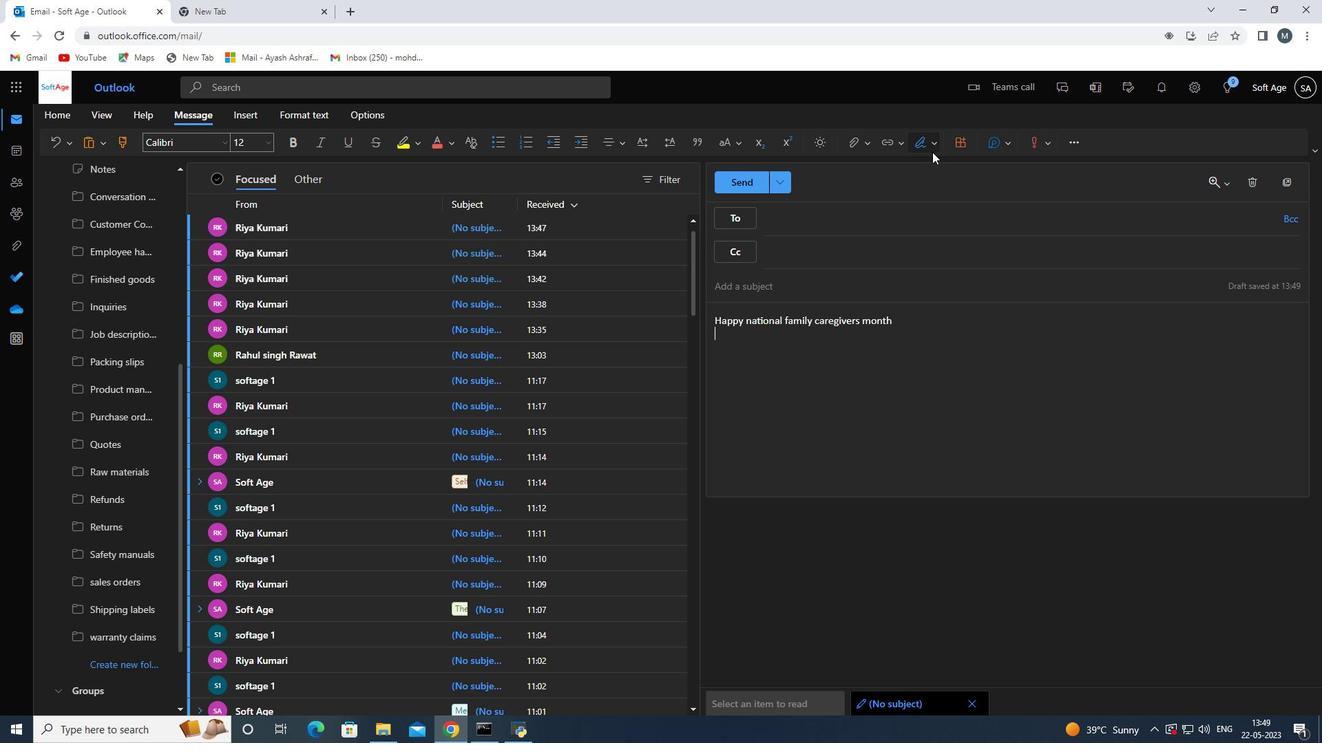 
Action: Mouse pressed left at (933, 148)
Screenshot: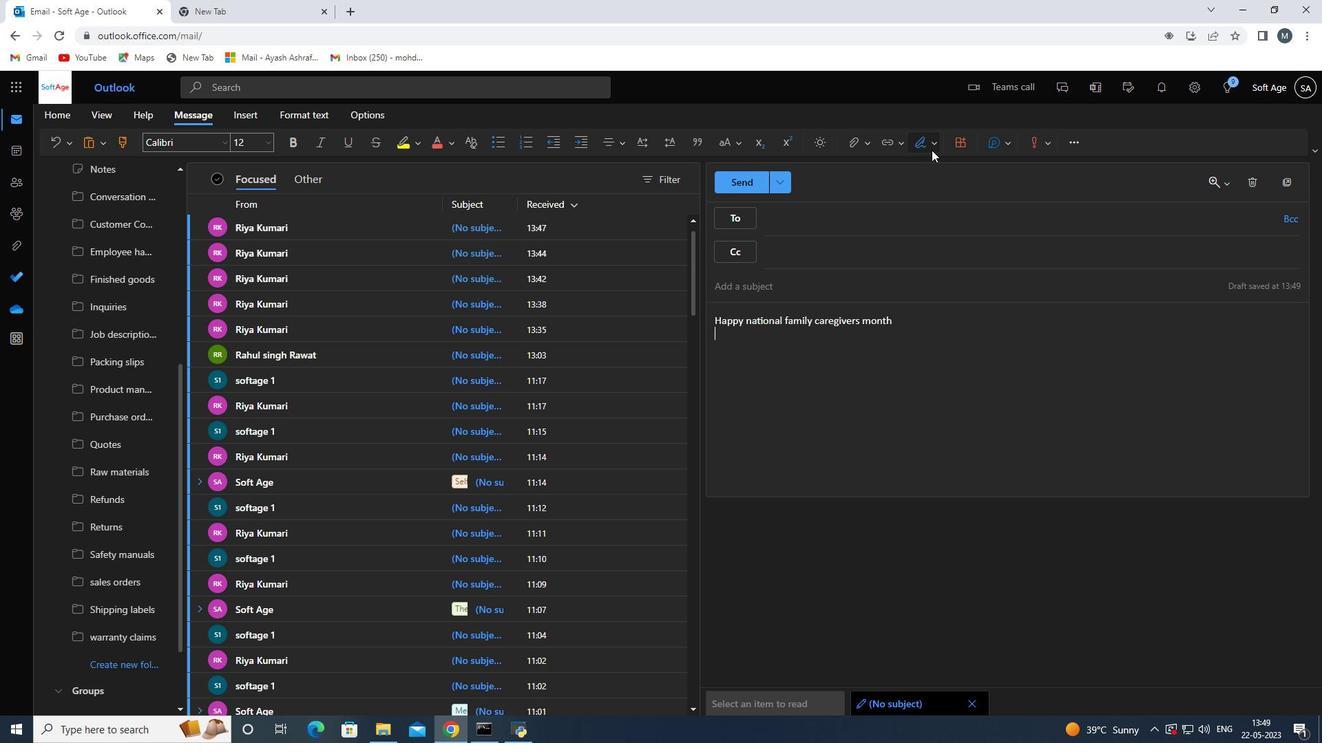 
Action: Mouse moved to (922, 176)
Screenshot: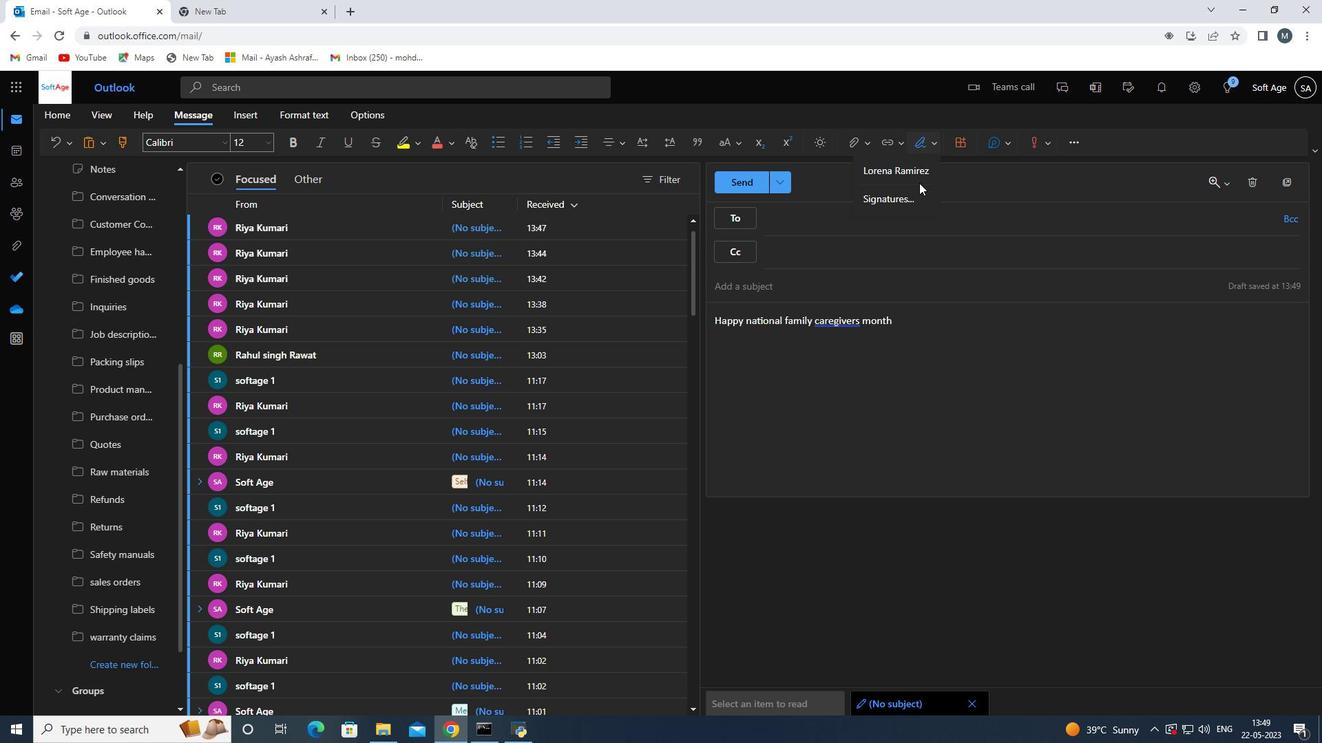 
Action: Mouse pressed left at (922, 176)
Screenshot: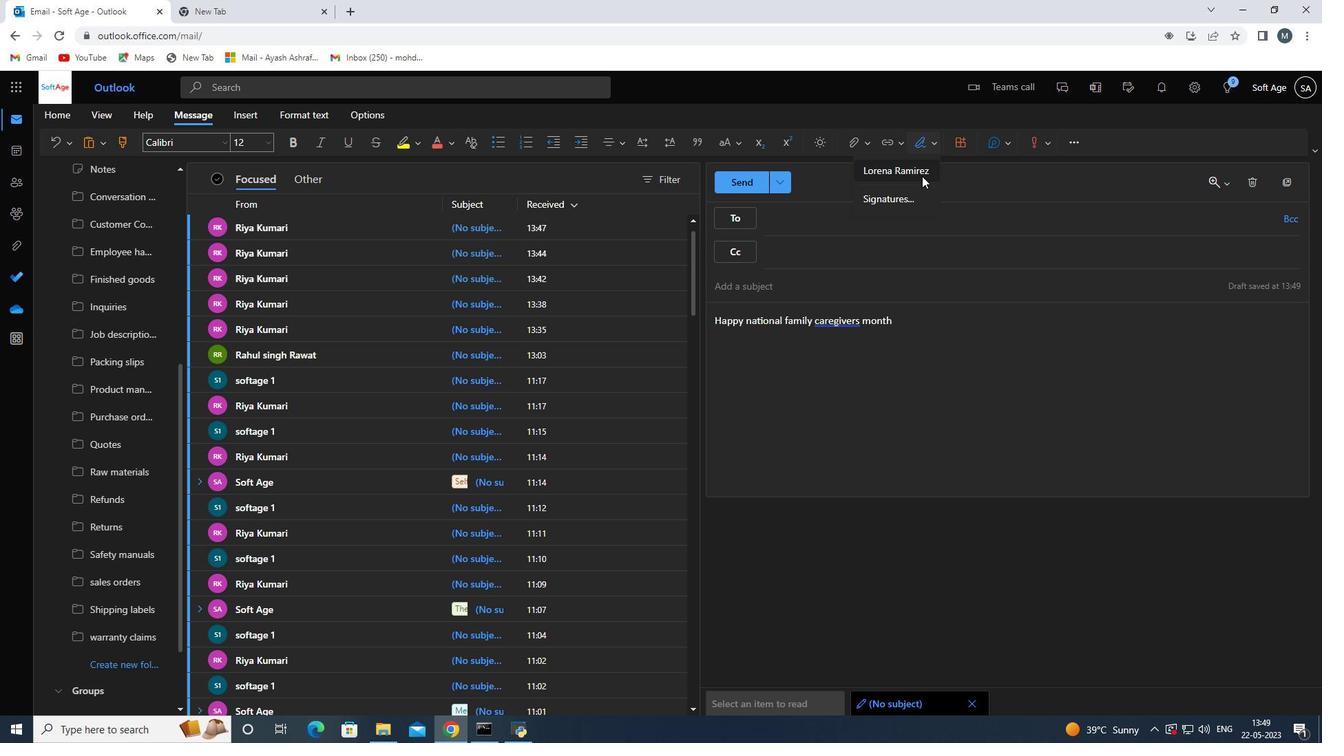 
Action: Mouse moved to (816, 222)
Screenshot: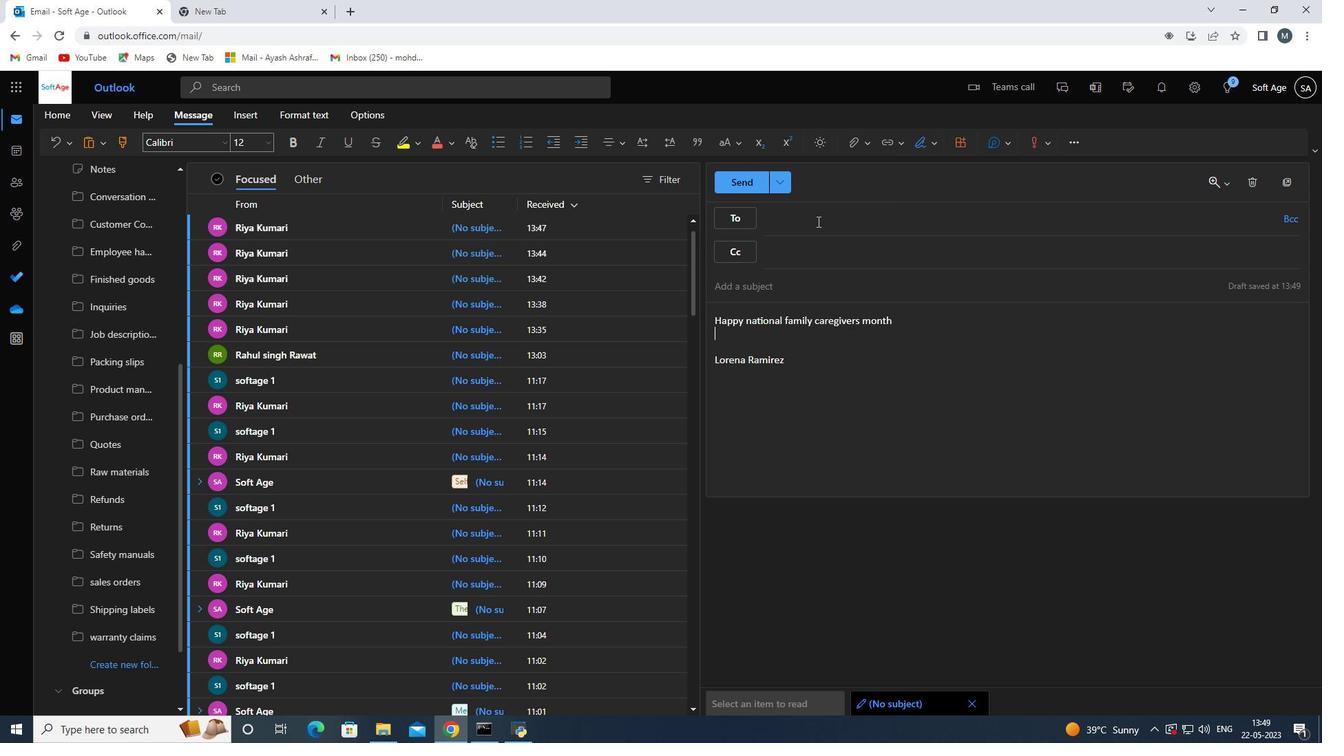 
Action: Mouse pressed left at (816, 222)
Screenshot: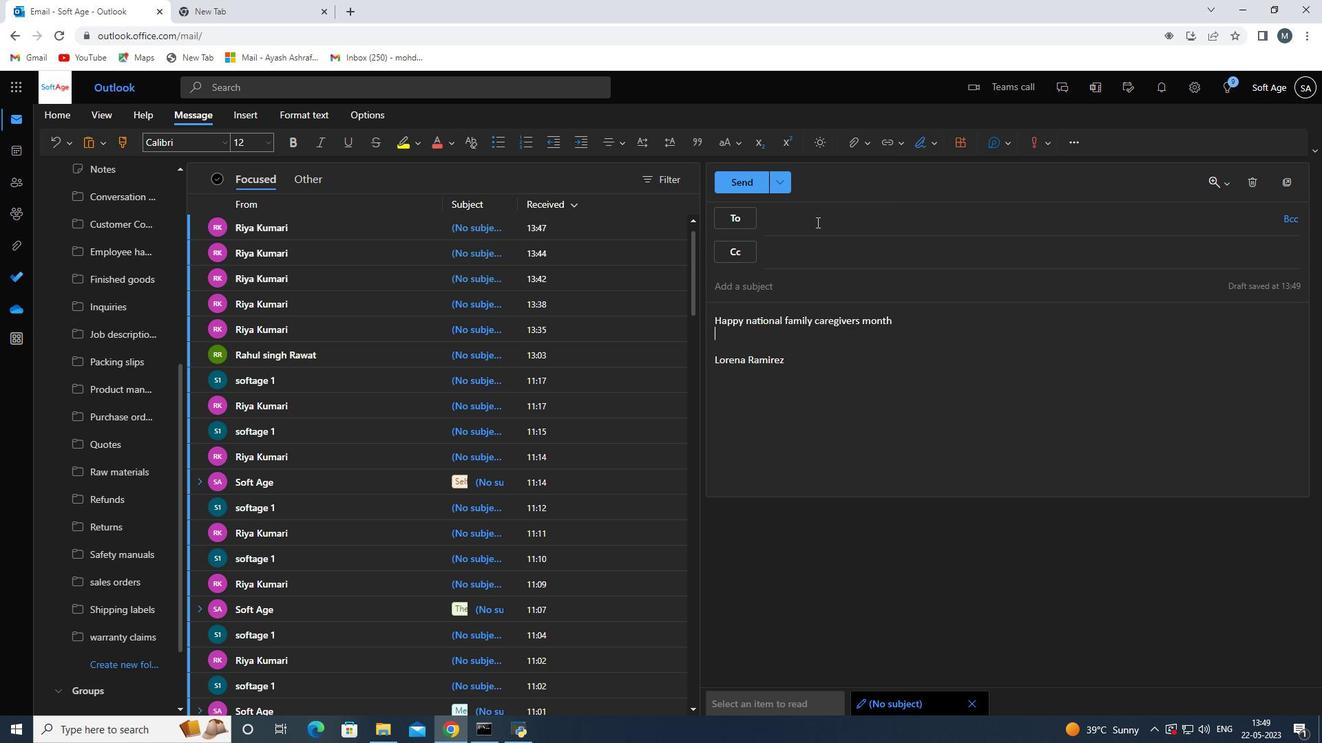 
Action: Key pressed softage.3<Key.shift>@softage.net
Screenshot: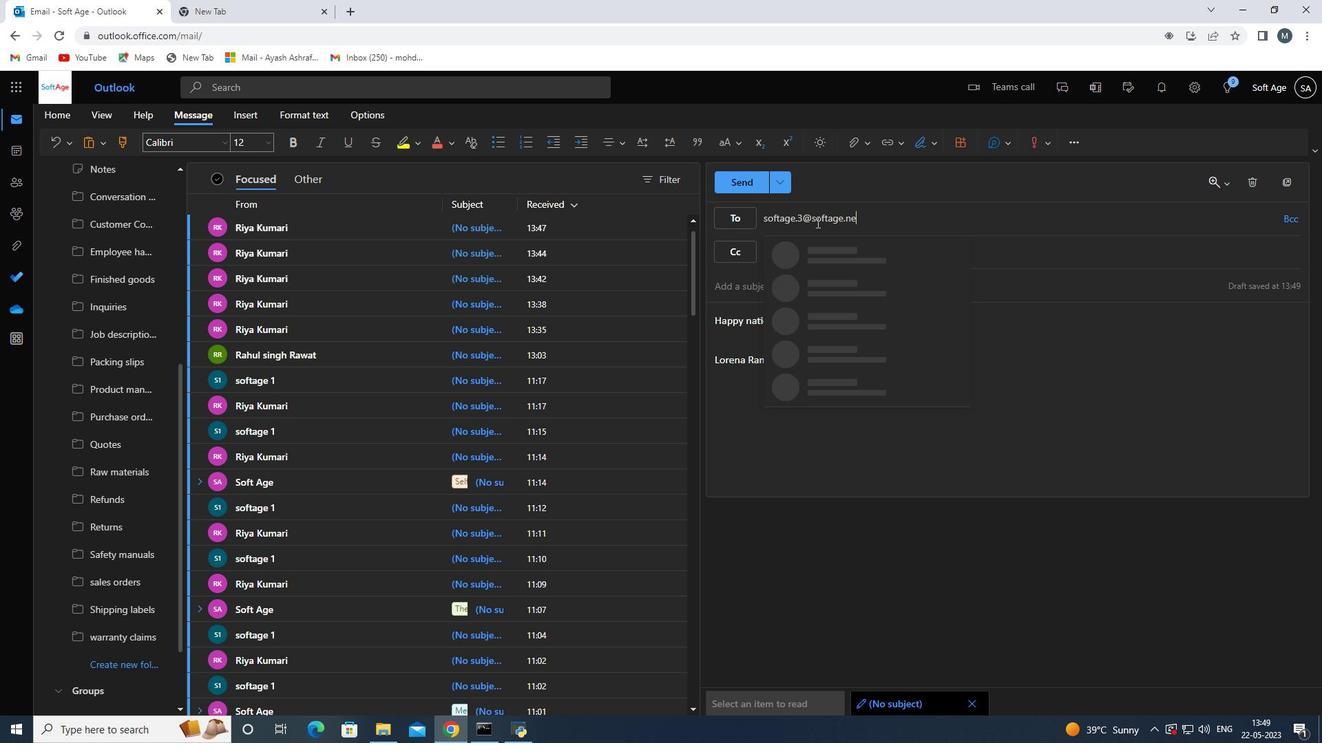
Action: Mouse moved to (857, 261)
Screenshot: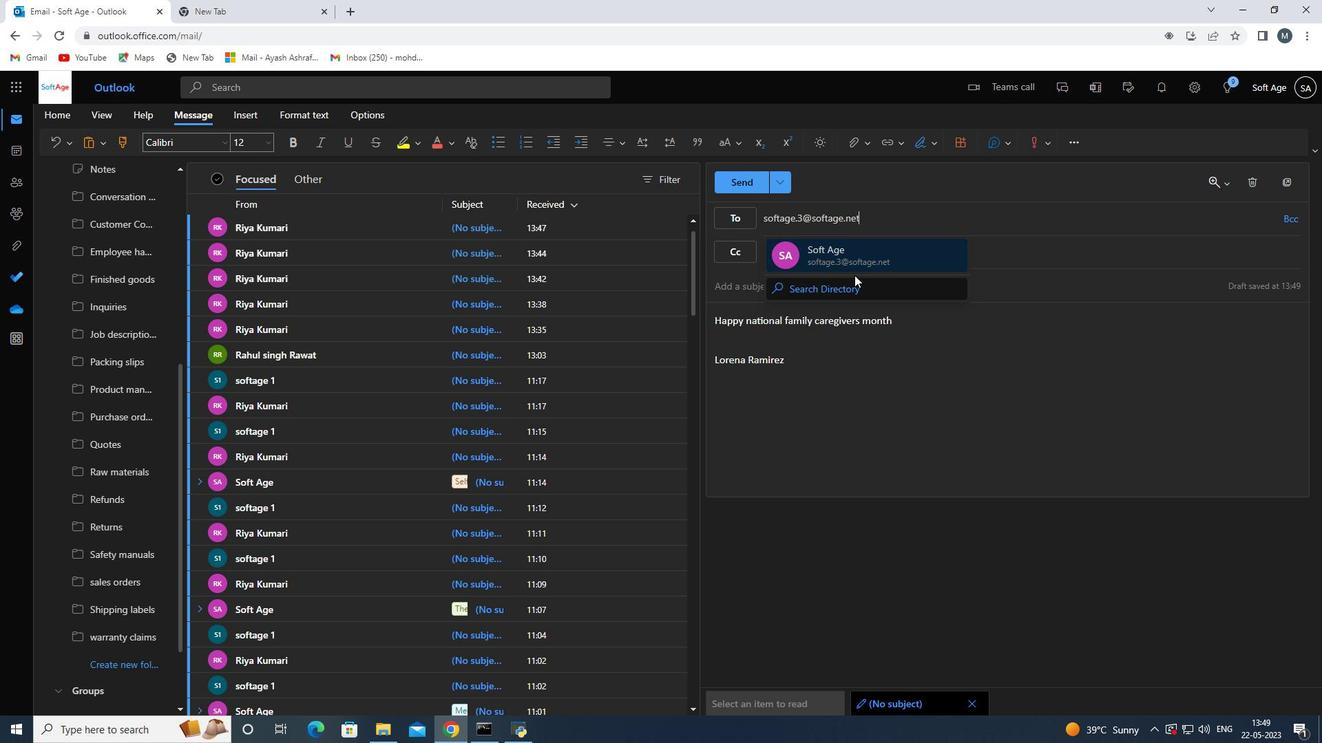 
Action: Mouse pressed left at (857, 261)
Screenshot: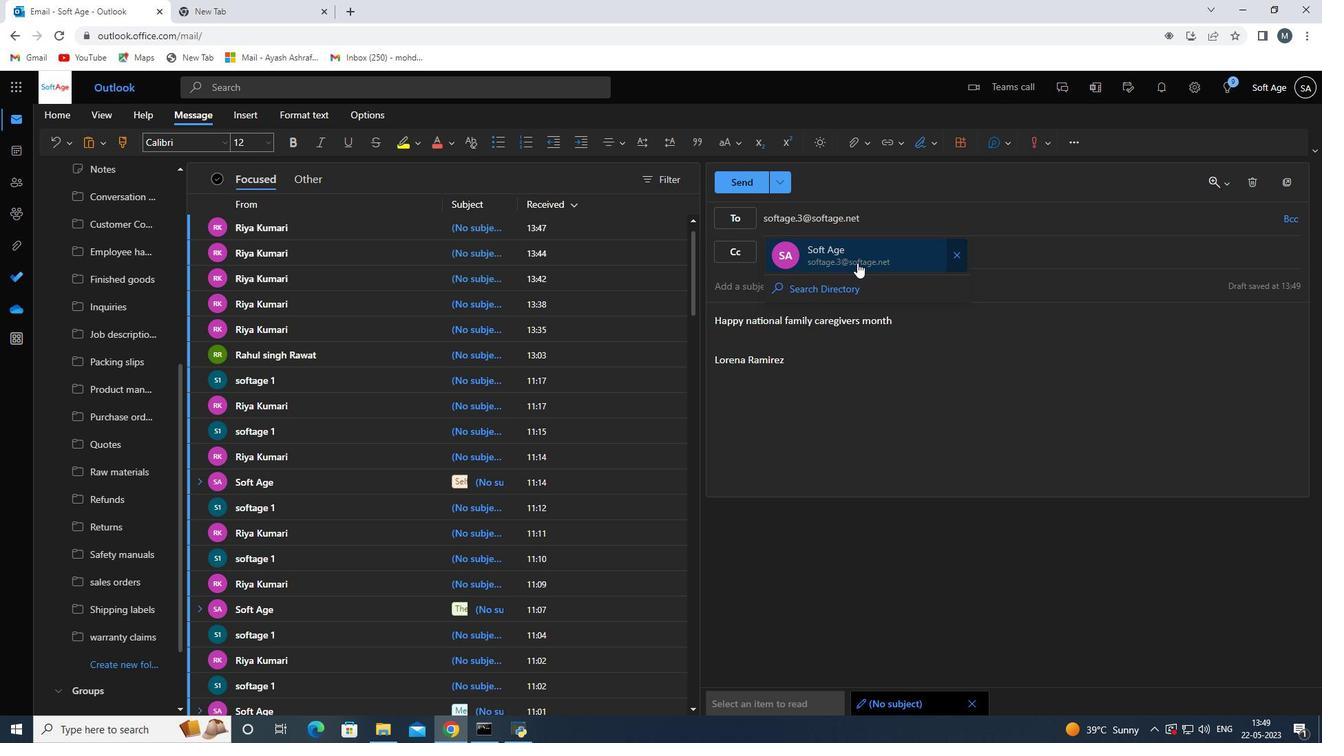 
Action: Mouse moved to (149, 550)
Screenshot: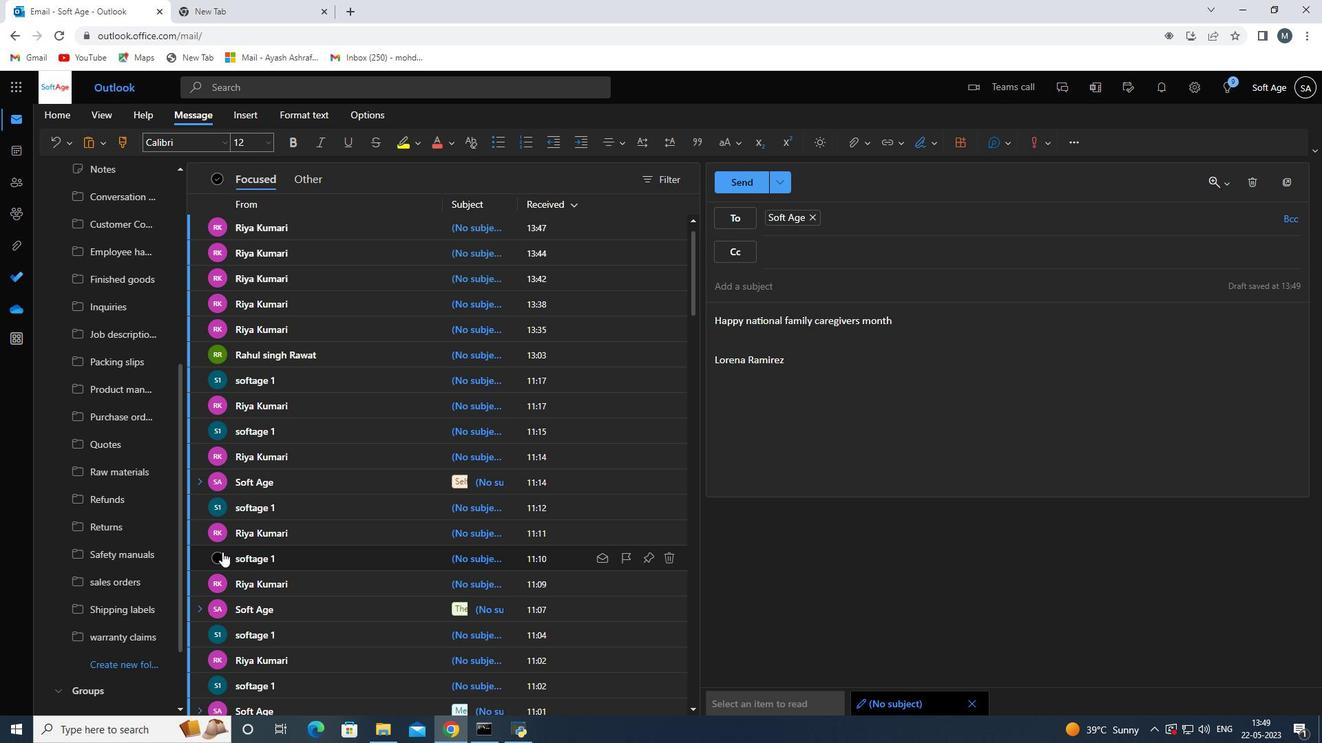 
Action: Mouse scrolled (149, 549) with delta (0, 0)
Screenshot: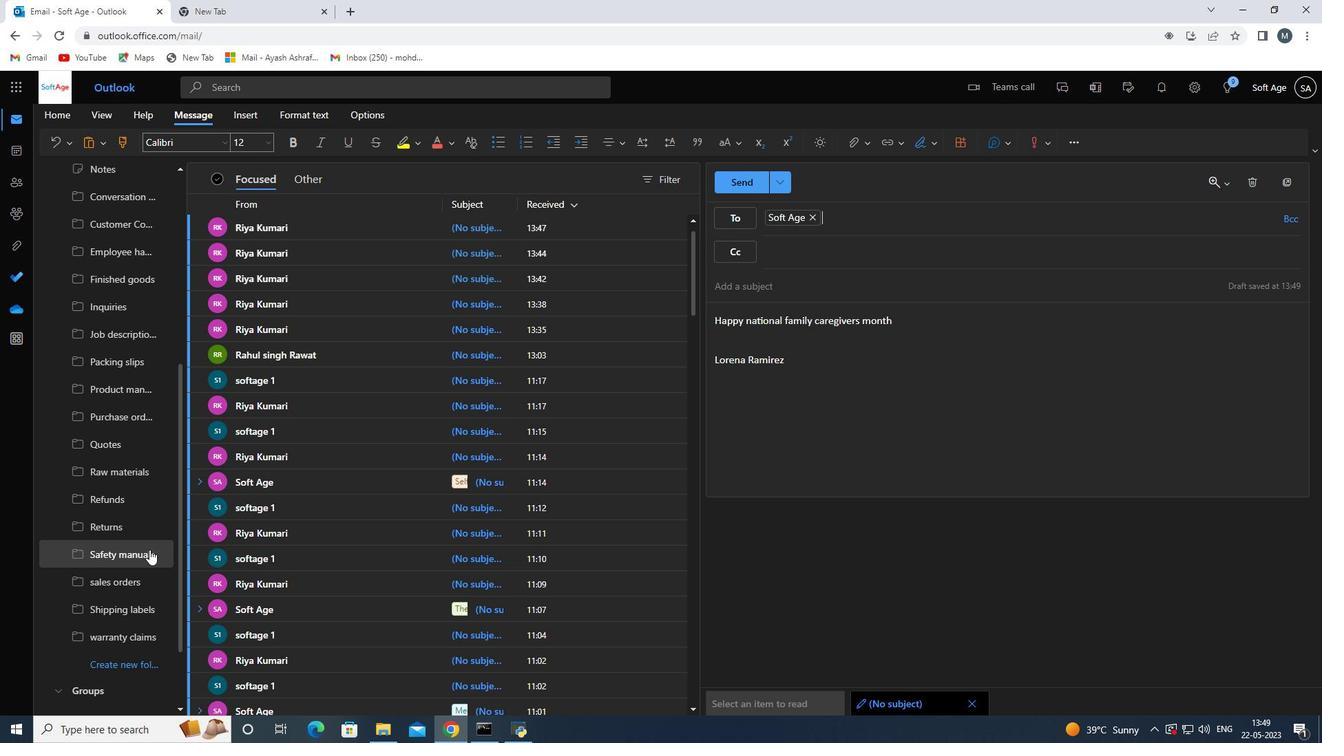 
Action: Mouse moved to (132, 602)
Screenshot: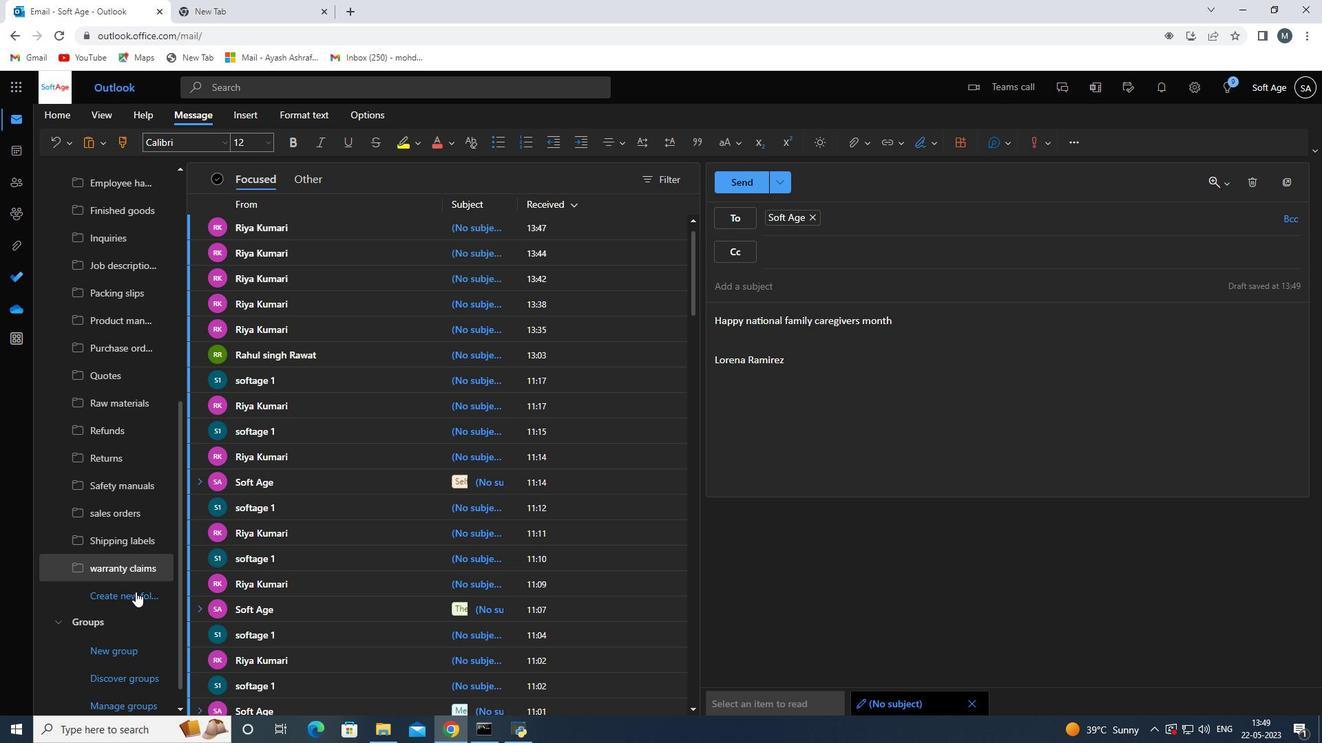 
Action: Mouse pressed left at (132, 602)
Screenshot: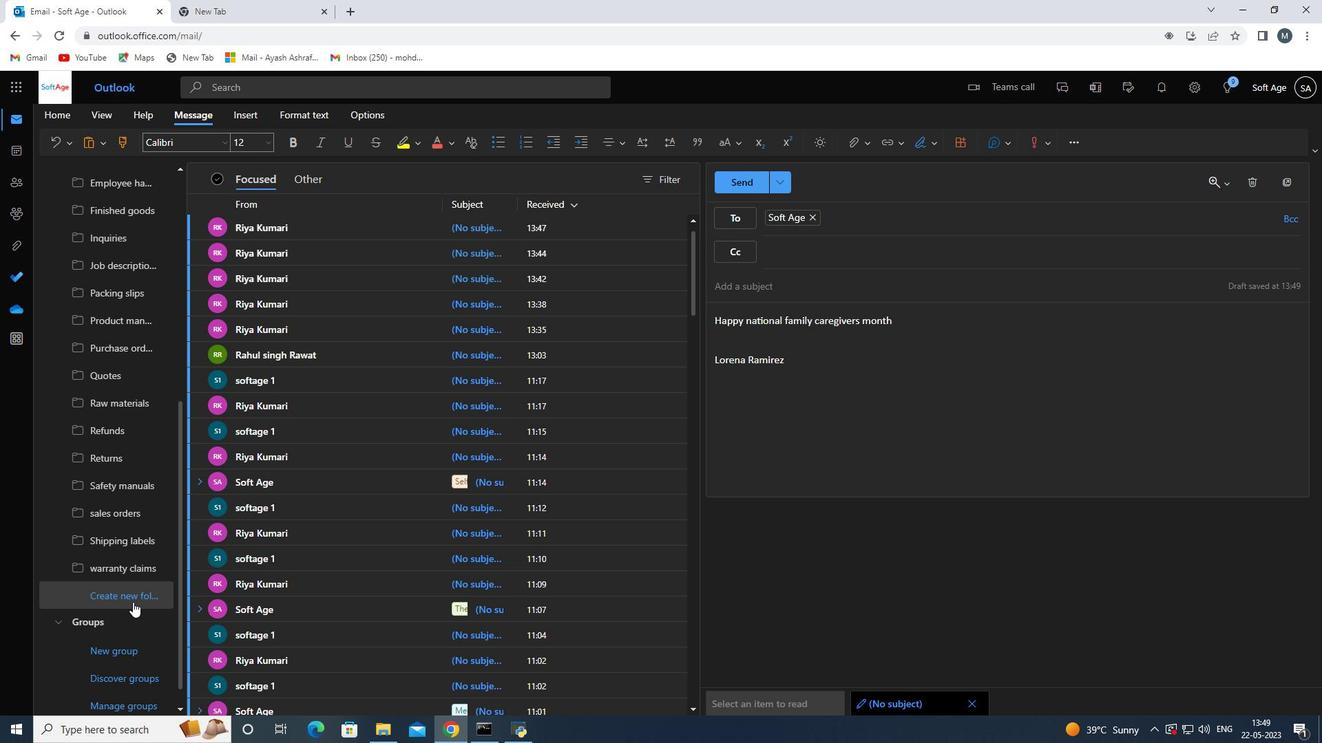 
Action: Mouse moved to (126, 600)
Screenshot: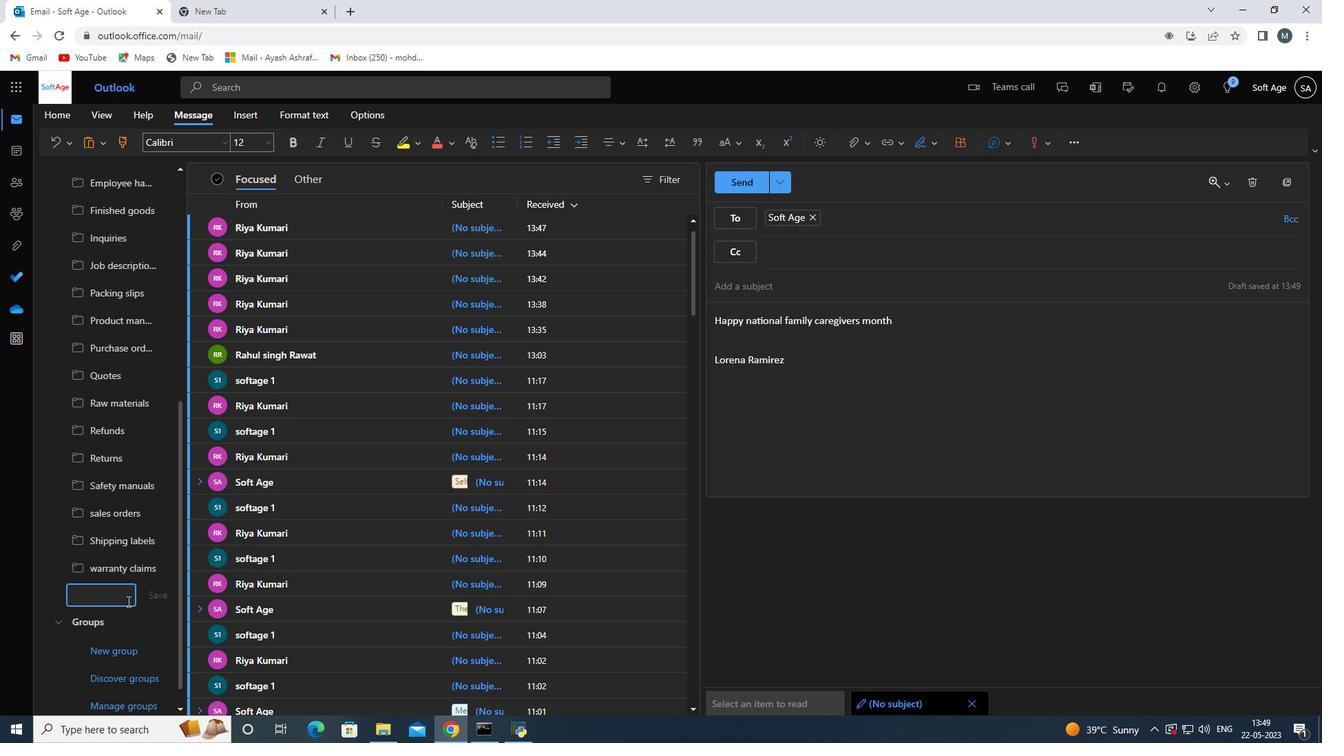 
Action: Mouse pressed left at (126, 600)
Screenshot: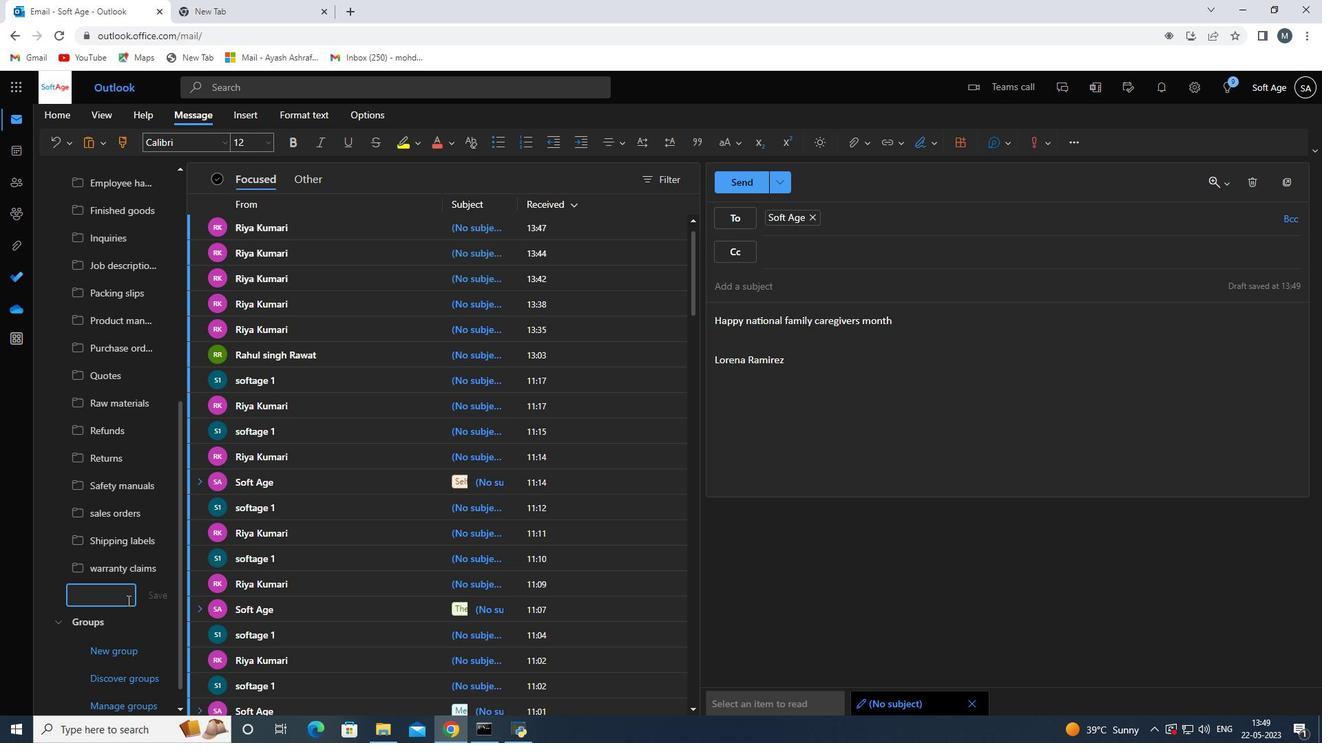 
Action: Mouse moved to (126, 599)
Screenshot: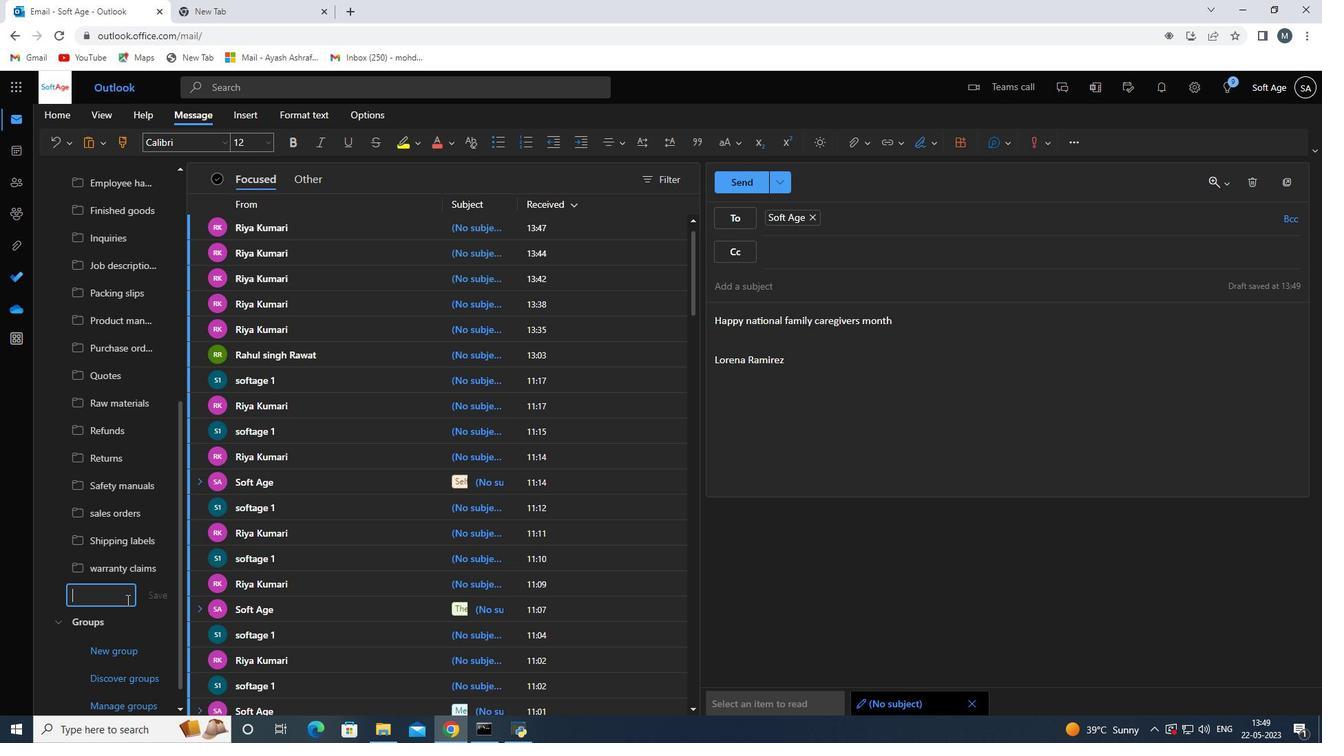 
Action: Key pressed <Key.shift>Performance<Key.space>metrics<Key.space>
Screenshot: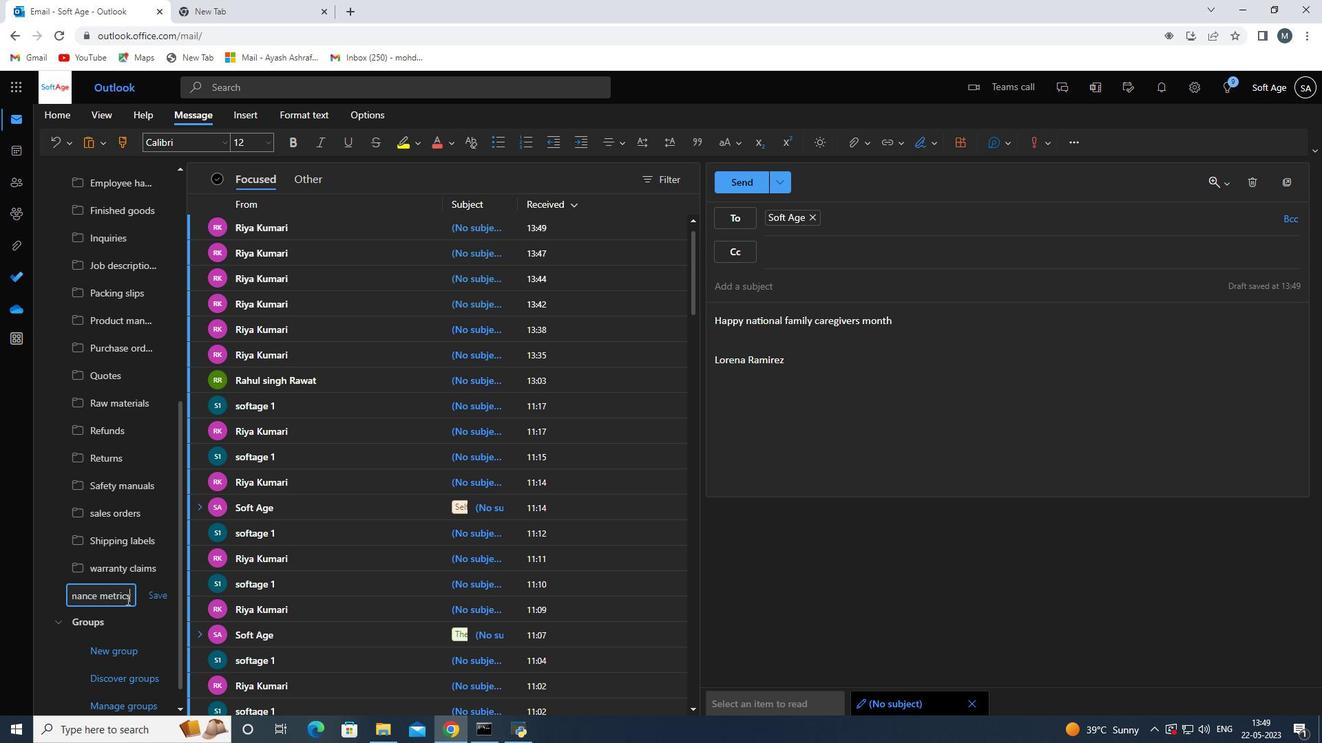 
Action: Mouse moved to (158, 601)
Screenshot: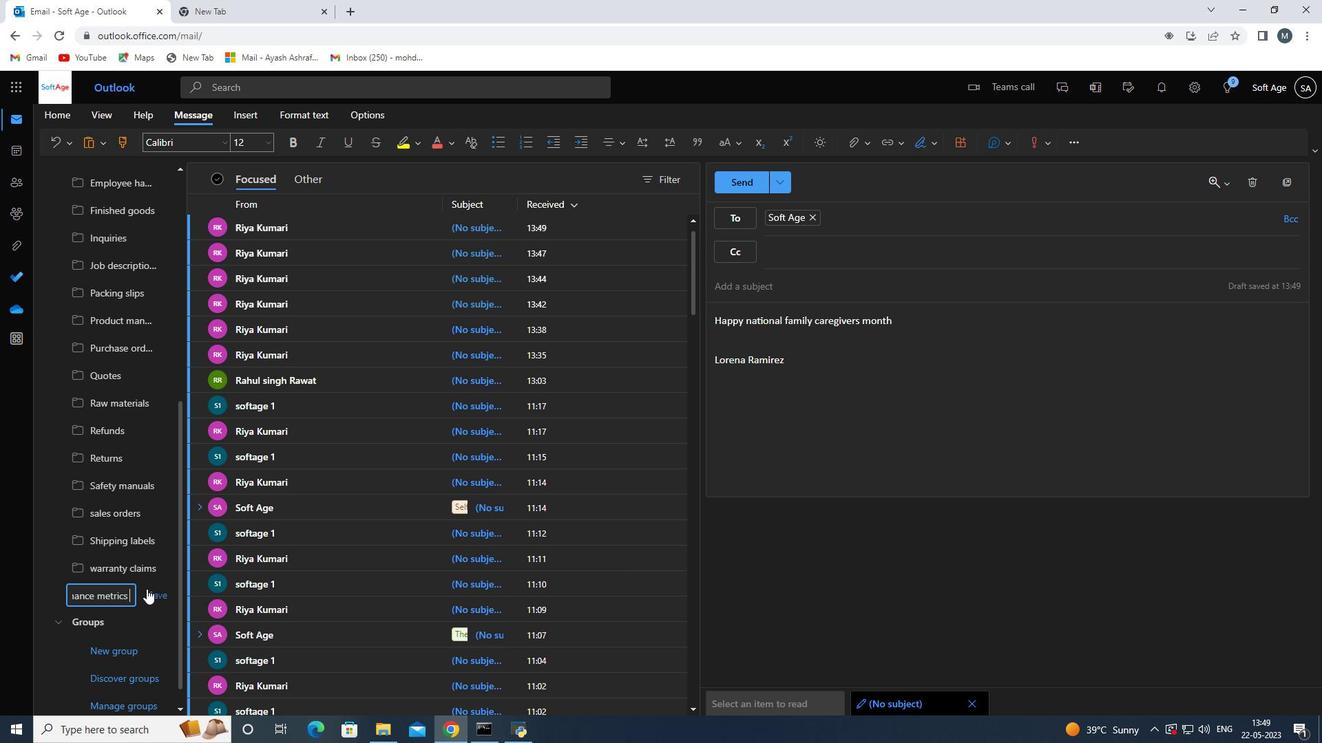 
Action: Mouse pressed left at (158, 601)
Screenshot: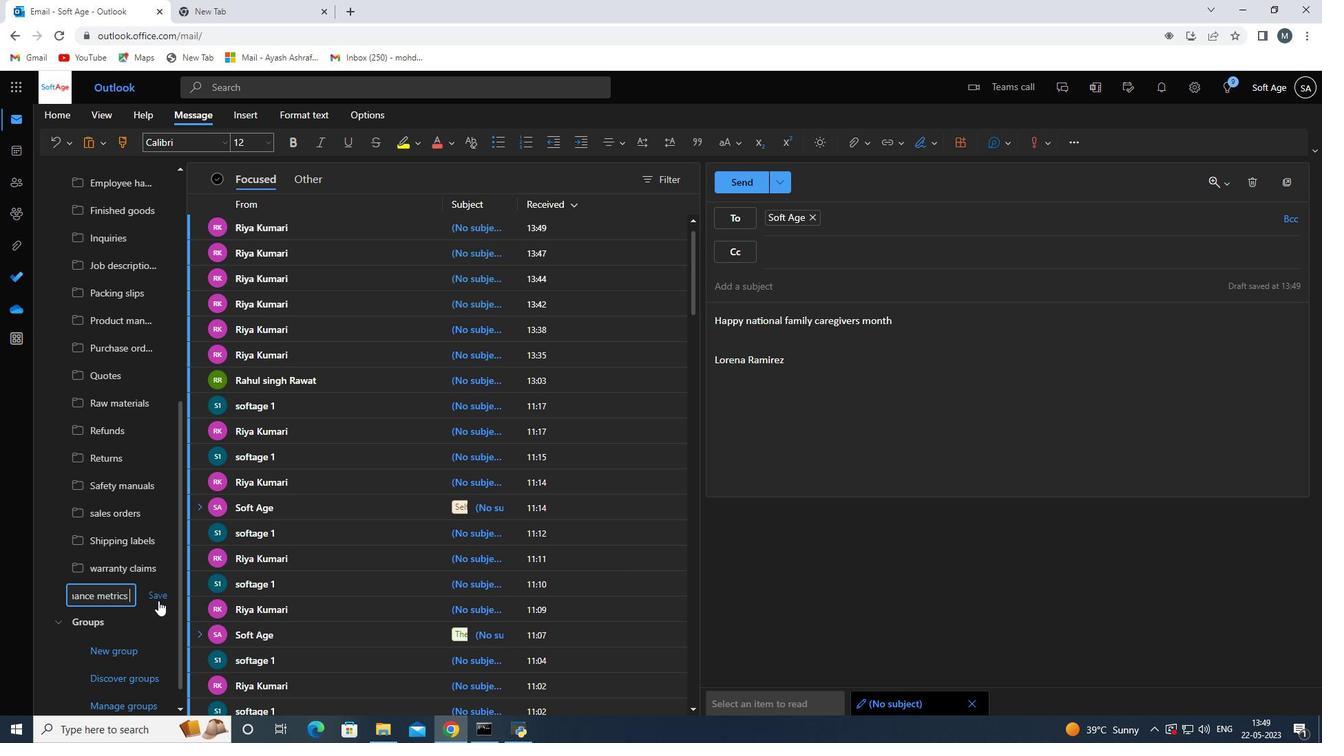 
Action: Mouse moved to (814, 504)
Screenshot: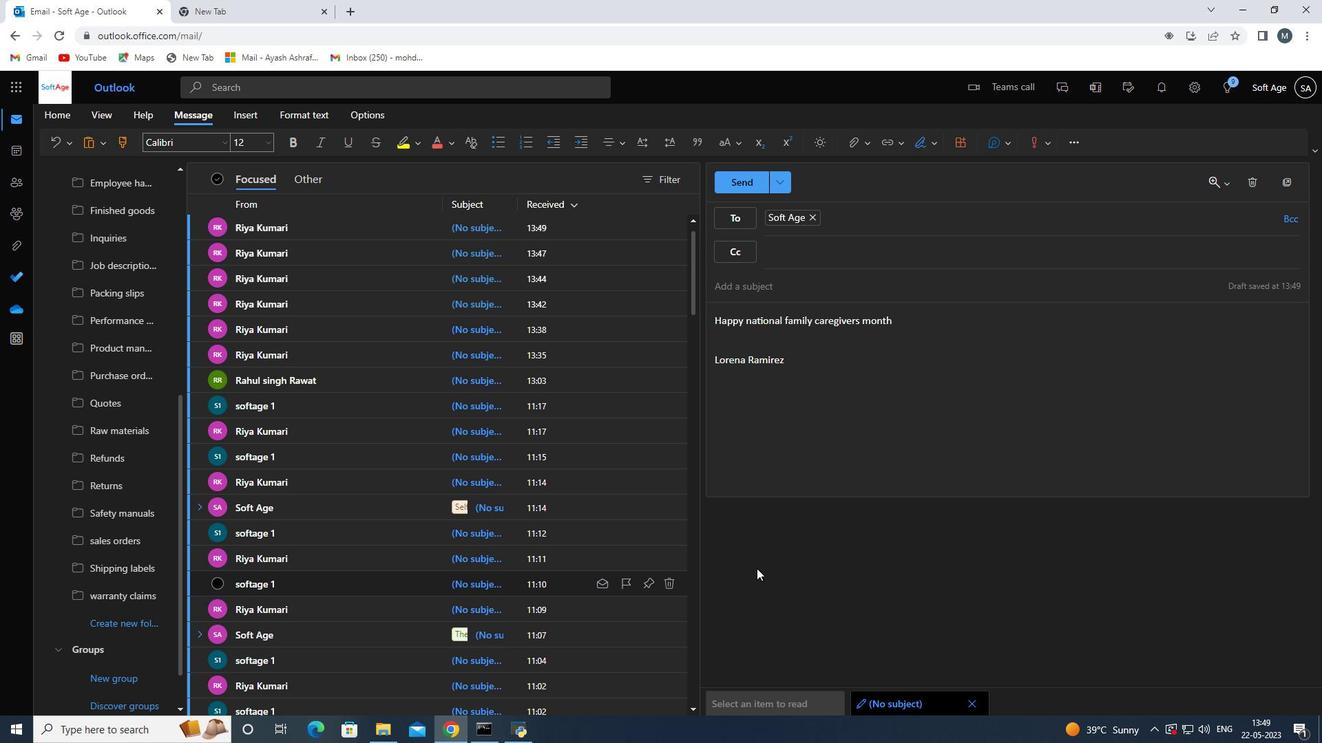 
Action: Mouse scrolled (813, 509) with delta (0, 0)
Screenshot: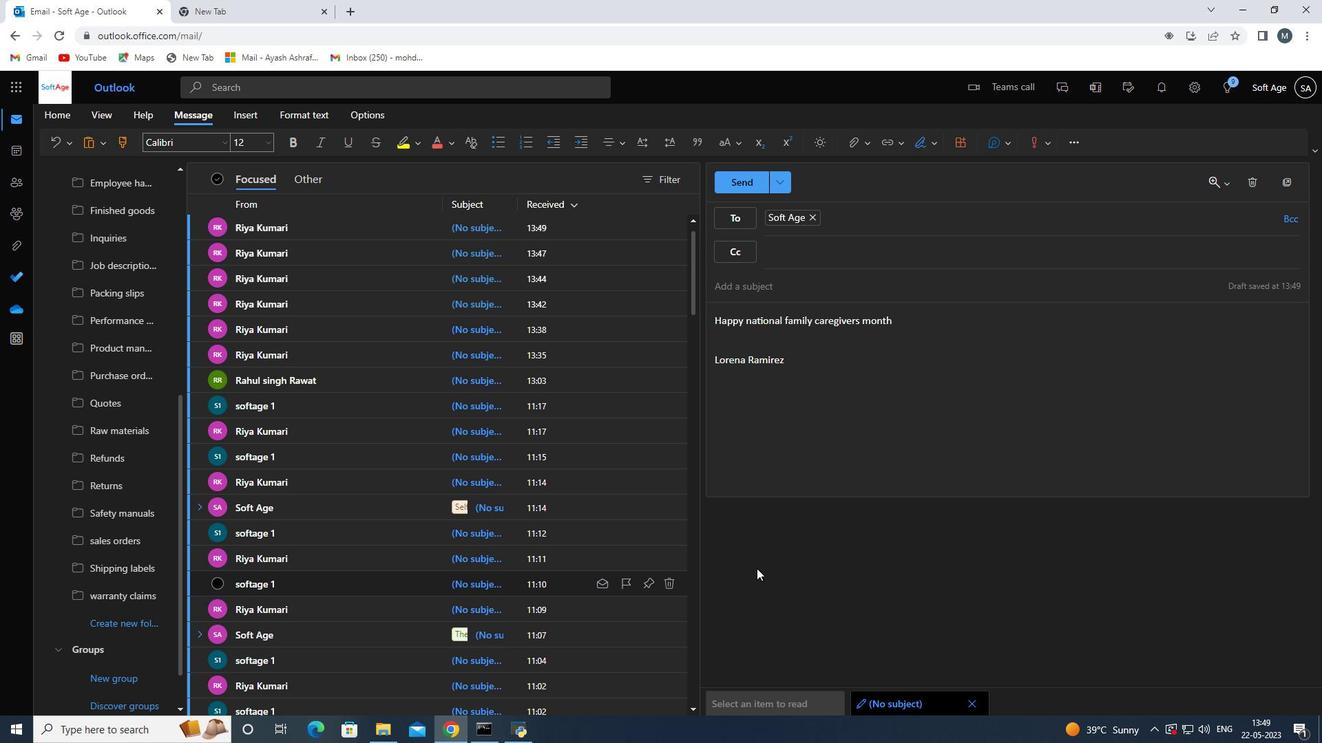 
Action: Mouse moved to (818, 493)
Screenshot: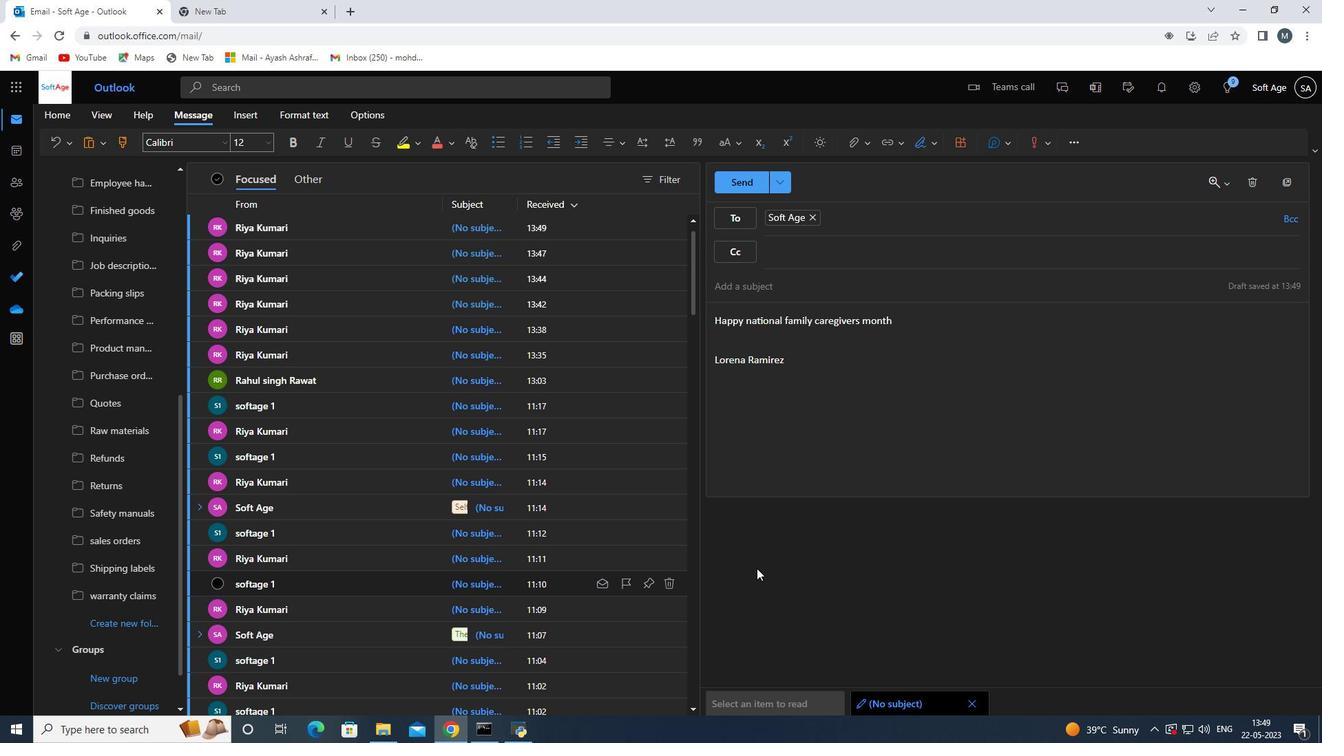 
Action: Mouse scrolled (816, 500) with delta (0, 0)
Screenshot: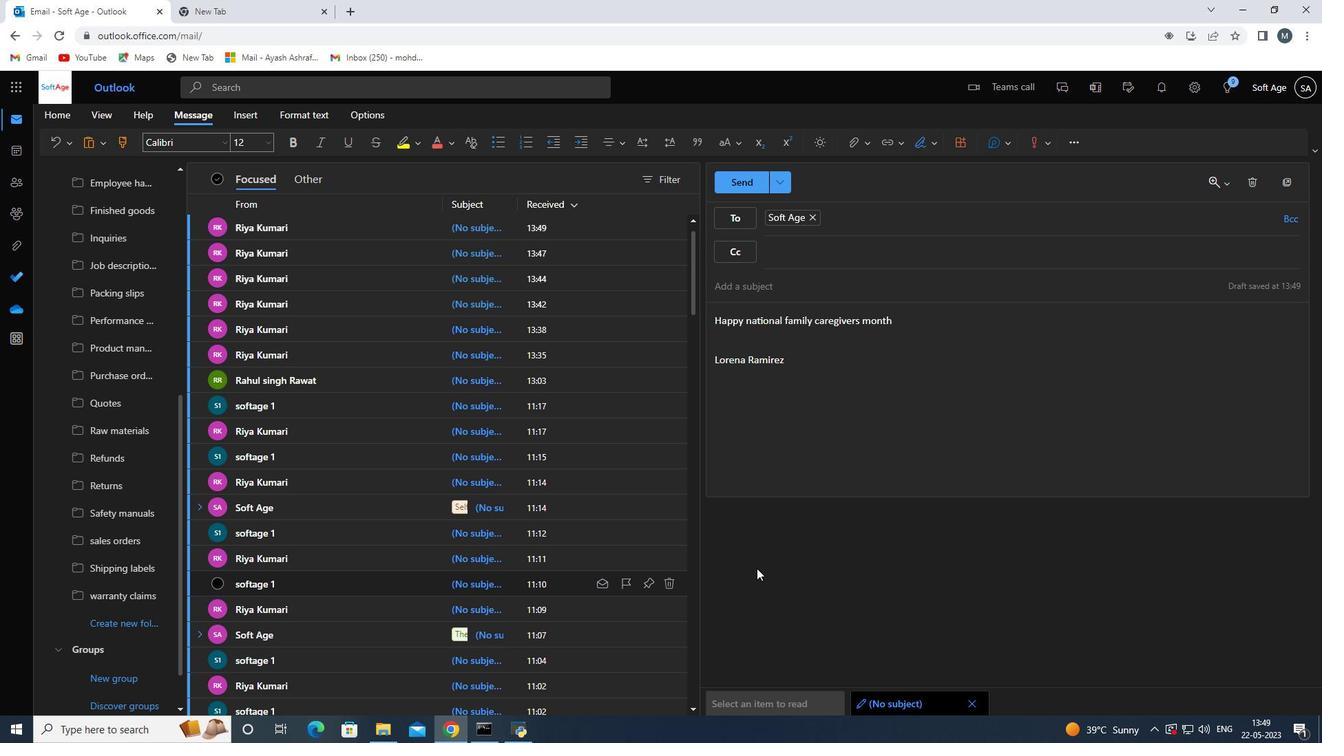 
Action: Mouse moved to (818, 490)
Screenshot: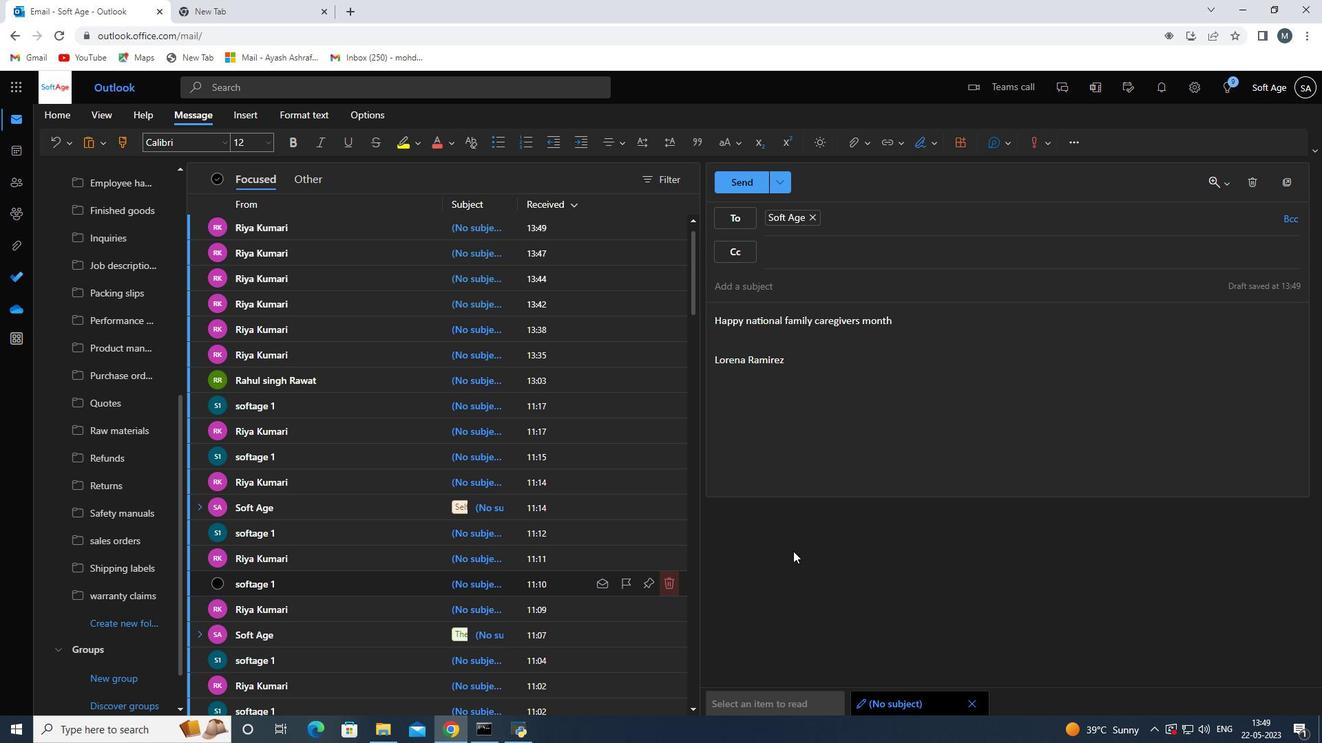 
Action: Mouse scrolled (818, 493) with delta (0, 0)
Screenshot: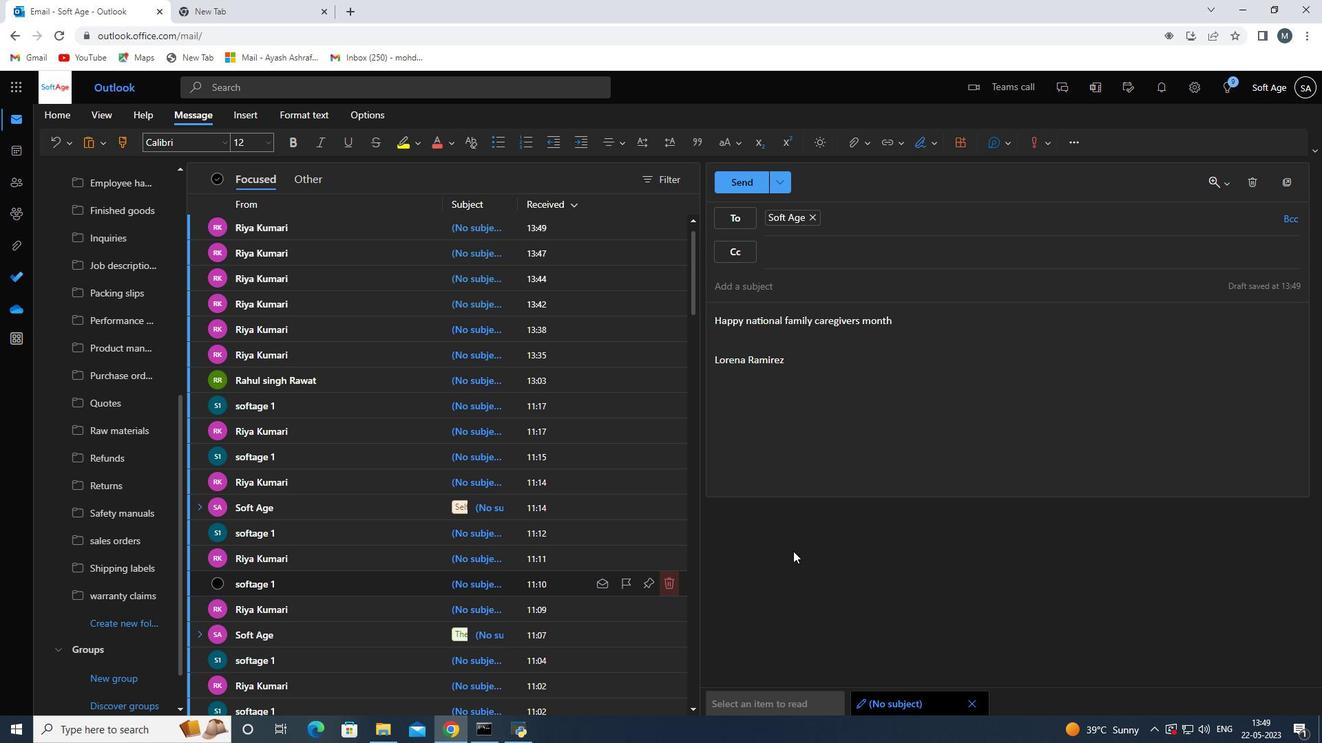 
Action: Mouse moved to (820, 482)
Screenshot: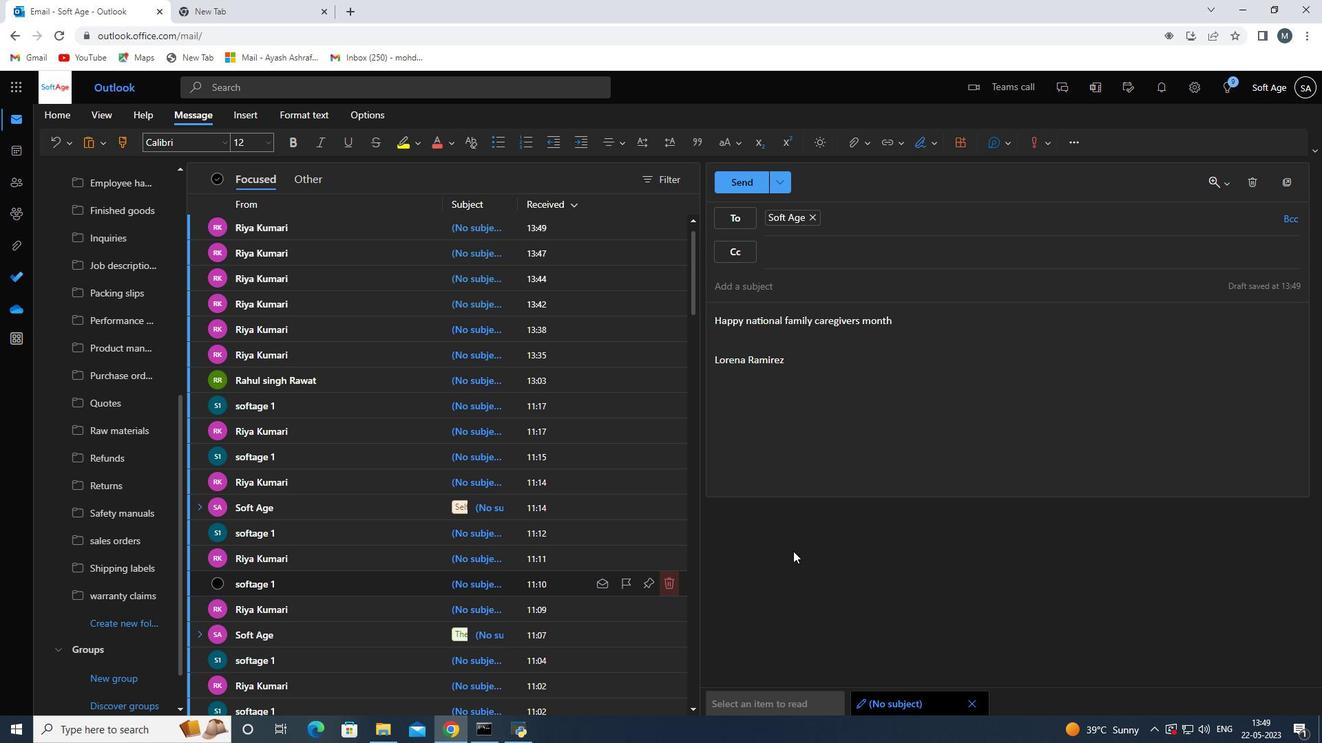 
Action: Mouse scrolled (820, 487) with delta (0, 0)
Screenshot: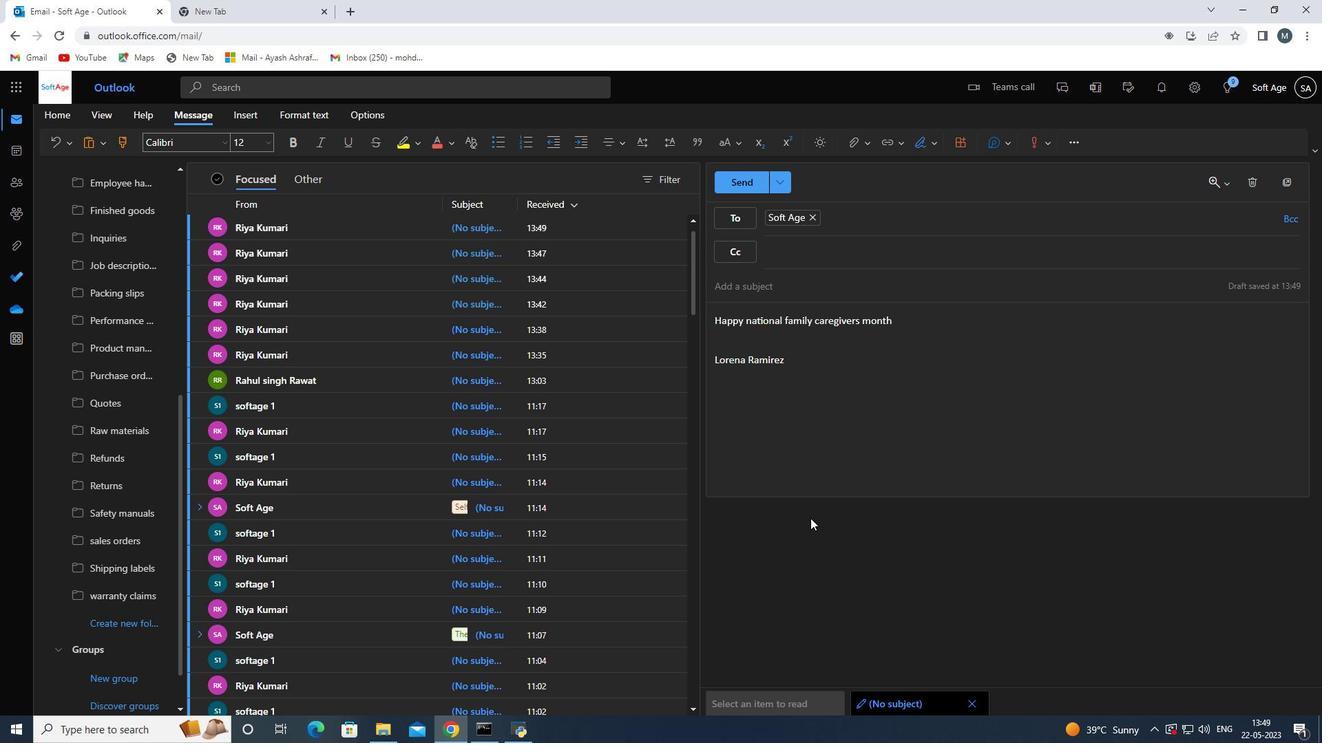 
Action: Mouse scrolled (820, 482) with delta (0, 0)
Screenshot: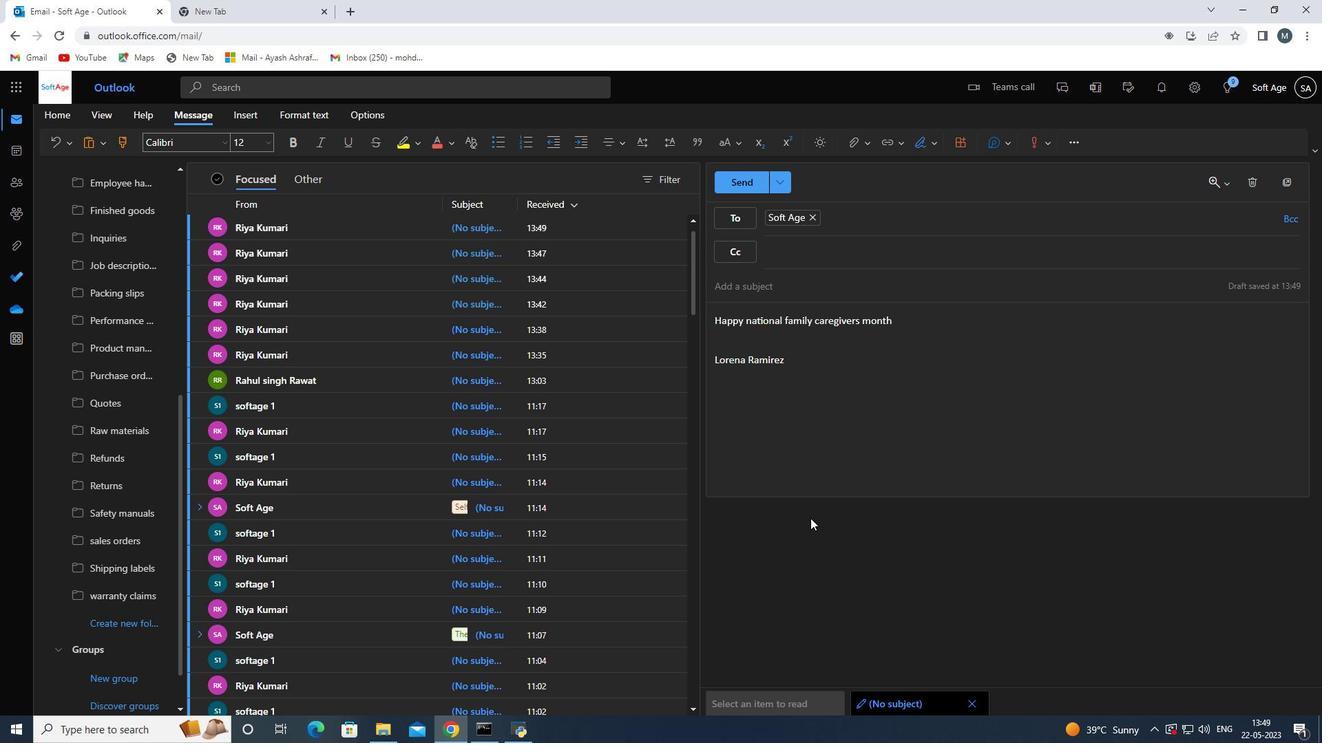 
Action: Mouse moved to (744, 189)
Screenshot: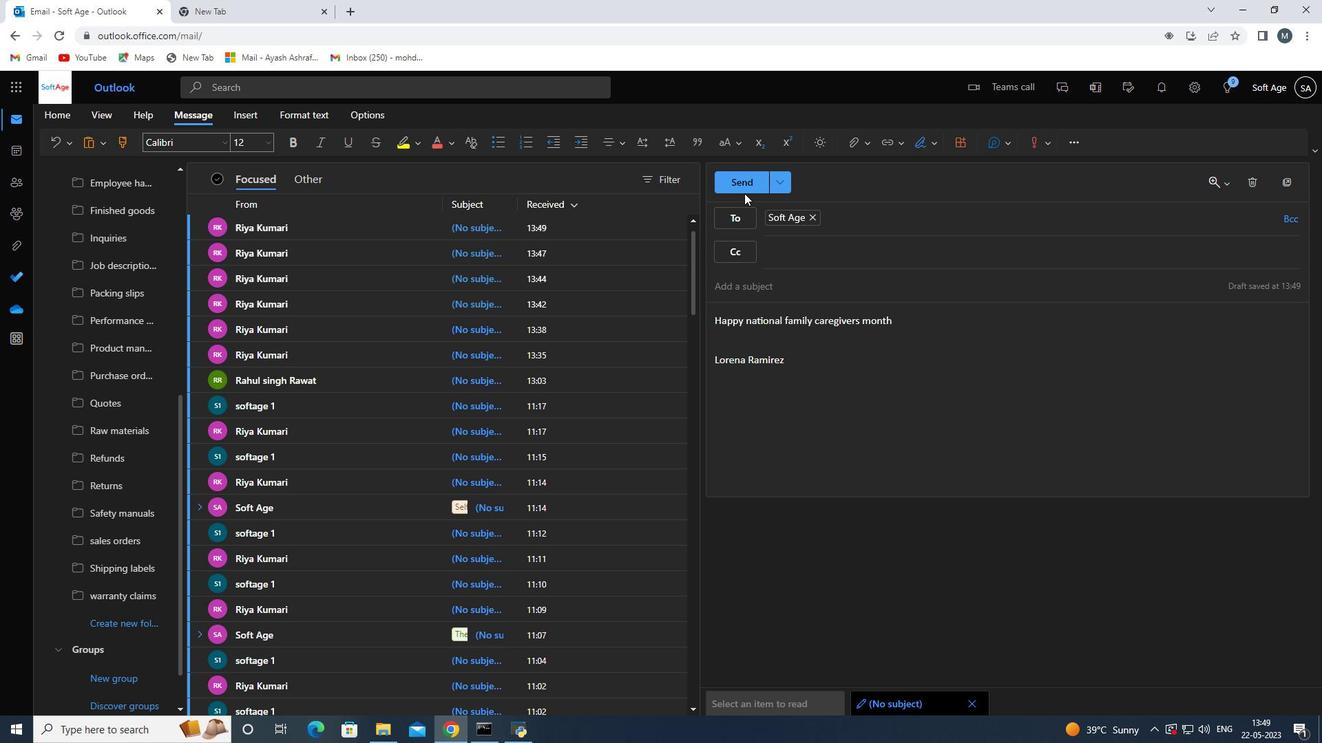 
Action: Mouse pressed left at (744, 189)
Screenshot: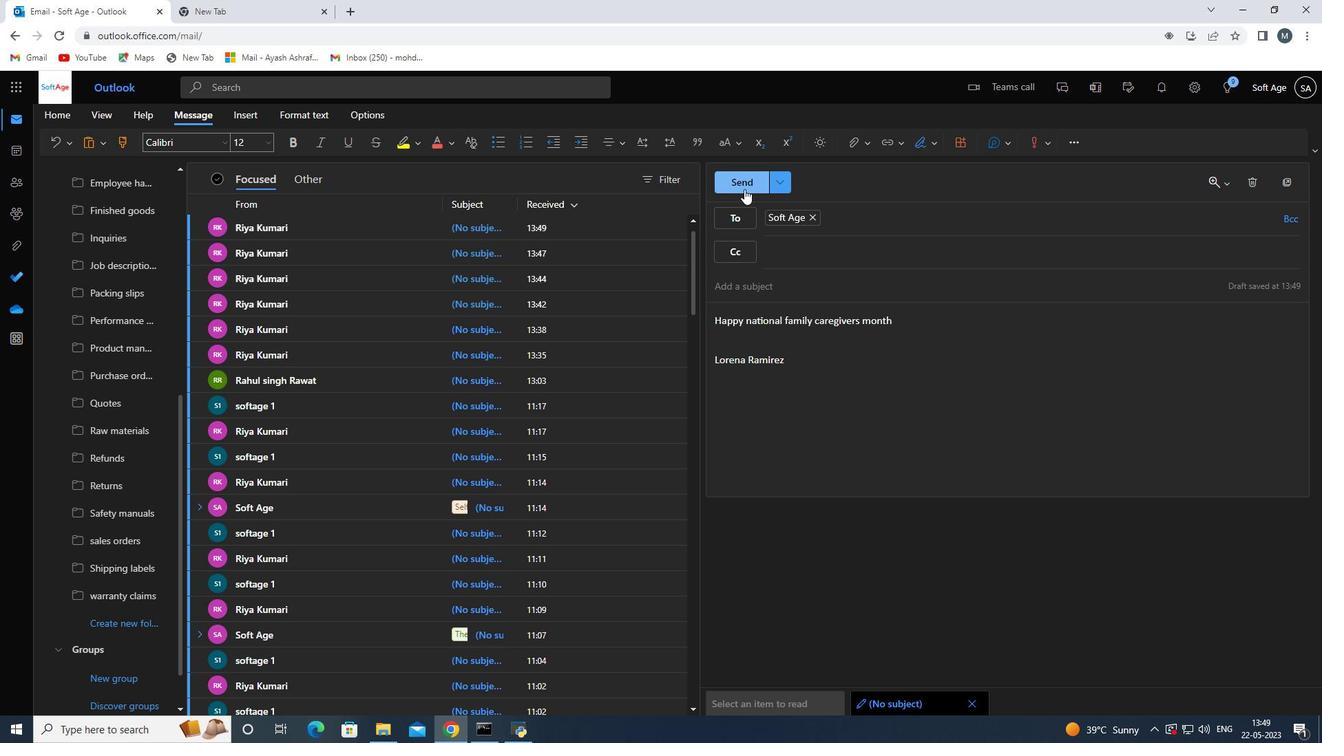 
Action: Mouse moved to (643, 431)
Screenshot: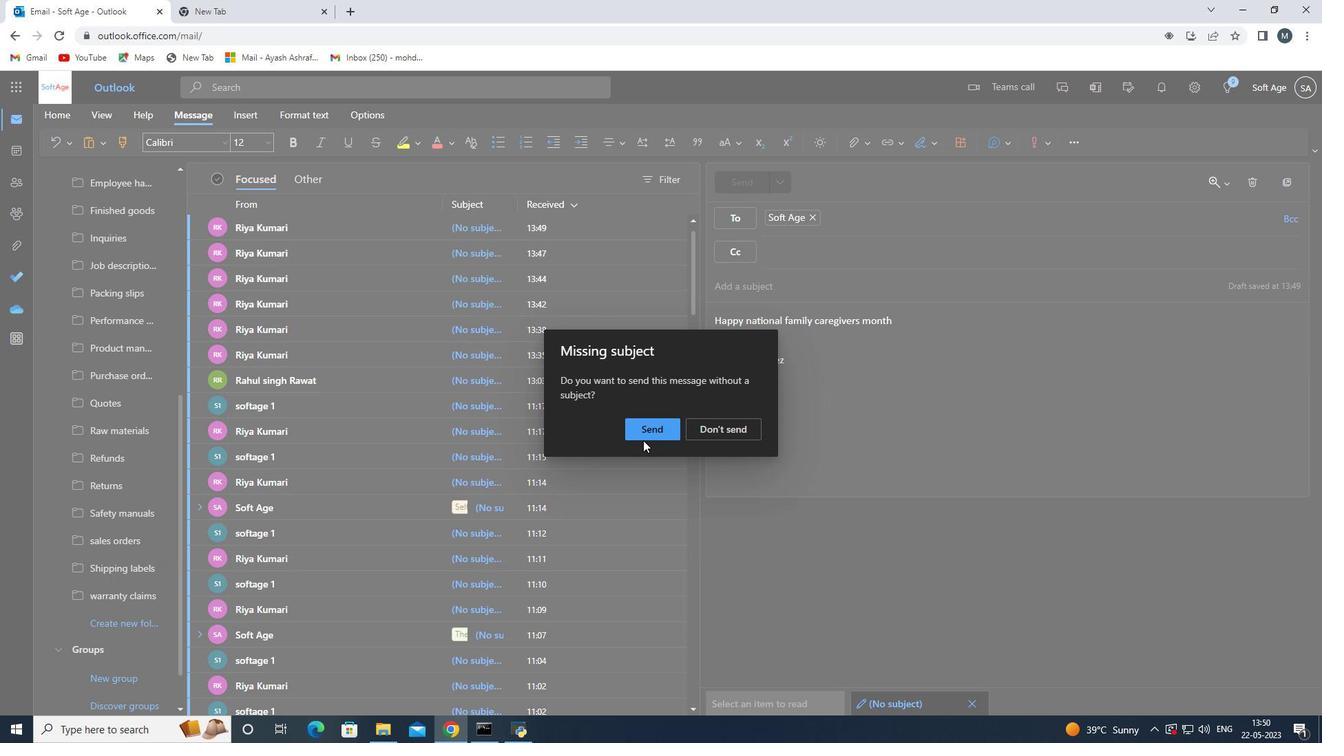 
Action: Mouse pressed left at (643, 431)
Screenshot: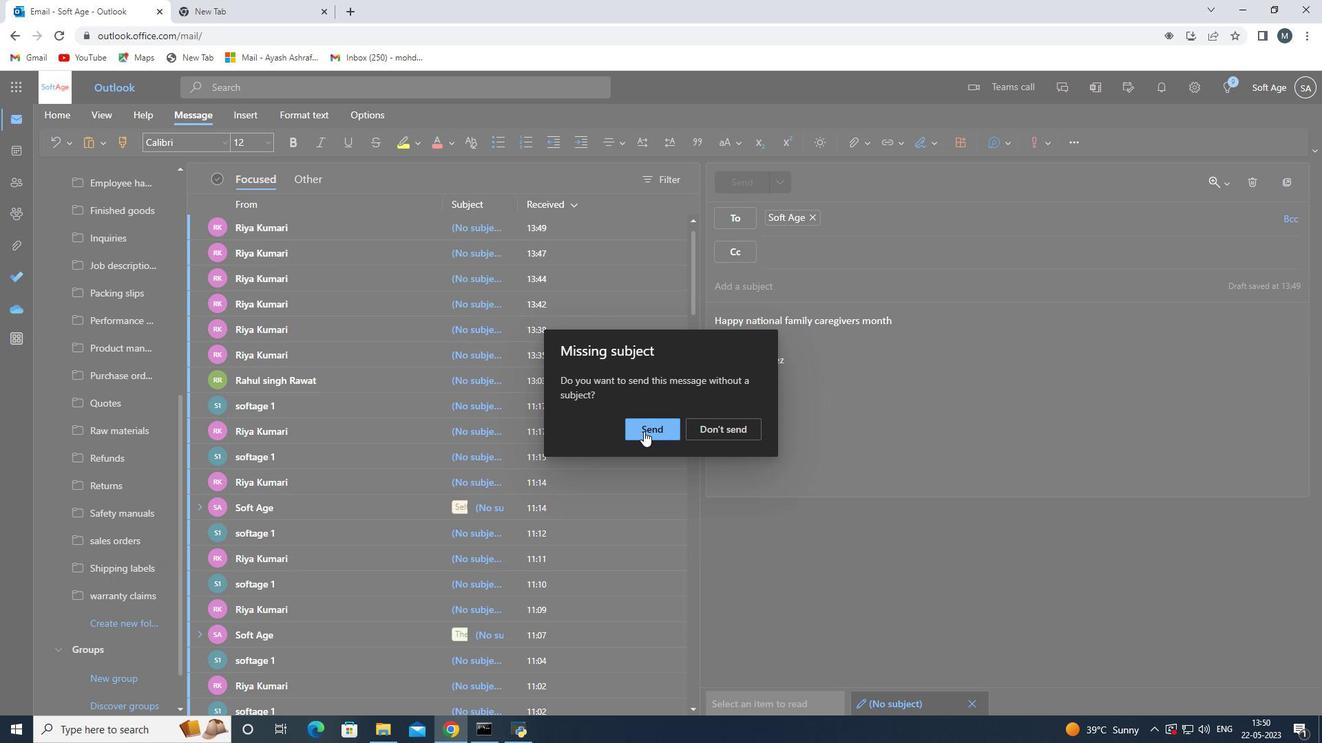 
